 Task: Look for space in Nainpur, India from 1st June, 2023 to 9th June, 2023 for 5 adults in price range Rs.6000 to Rs.12000. Place can be entire place with 3 bedrooms having 3 beds and 3 bathrooms. Property type can be house, flat, guest house. Amenities needed are: washing machine. Booking option can be shelf check-in. Required host language is English.
Action: Mouse moved to (396, 71)
Screenshot: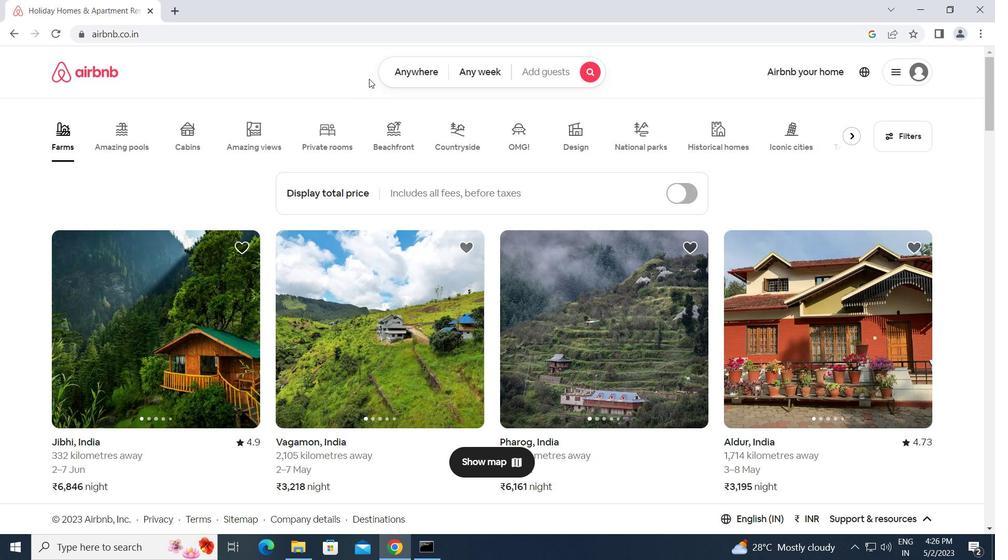 
Action: Mouse pressed left at (396, 71)
Screenshot: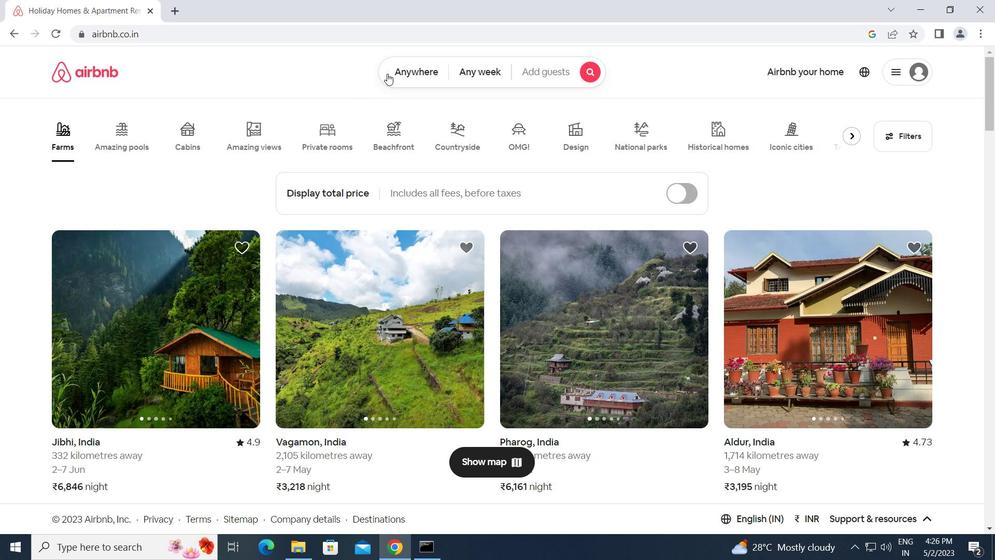 
Action: Mouse moved to (337, 112)
Screenshot: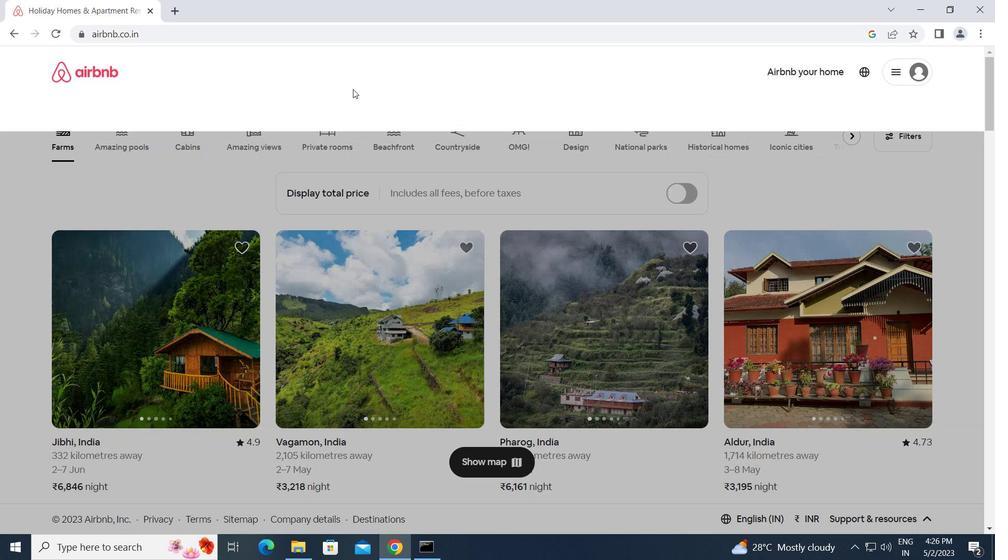 
Action: Mouse pressed left at (337, 112)
Screenshot: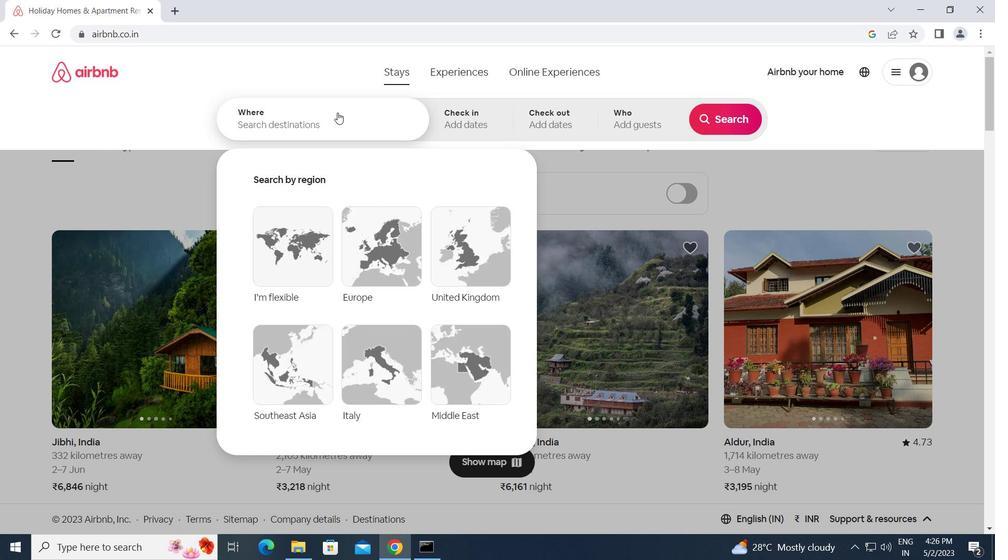 
Action: Key pressed n<Key.caps_lock>ainpur,<Key.space><Key.caps_lock>i<Key.caps_lock>ndia<Key.enter>
Screenshot: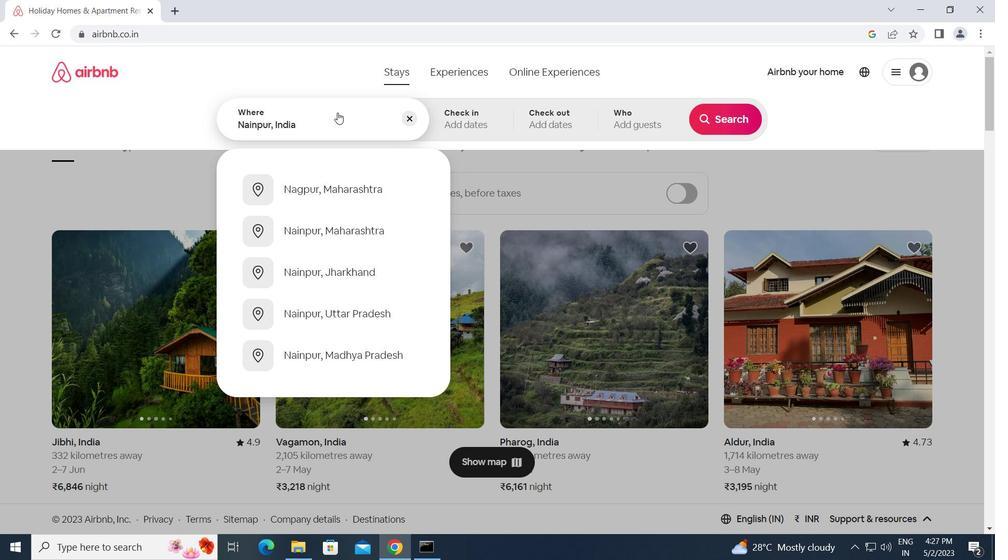 
Action: Mouse moved to (647, 273)
Screenshot: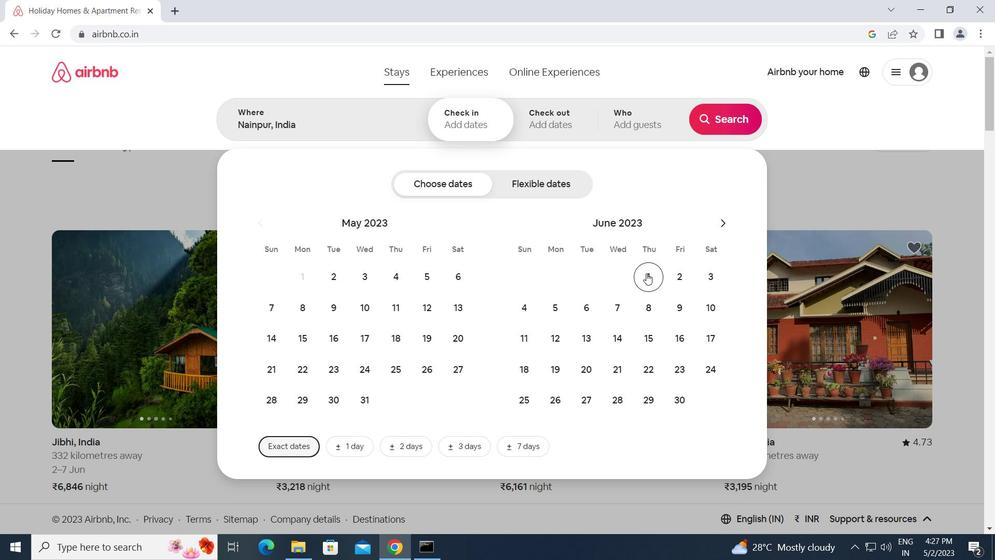 
Action: Mouse pressed left at (647, 273)
Screenshot: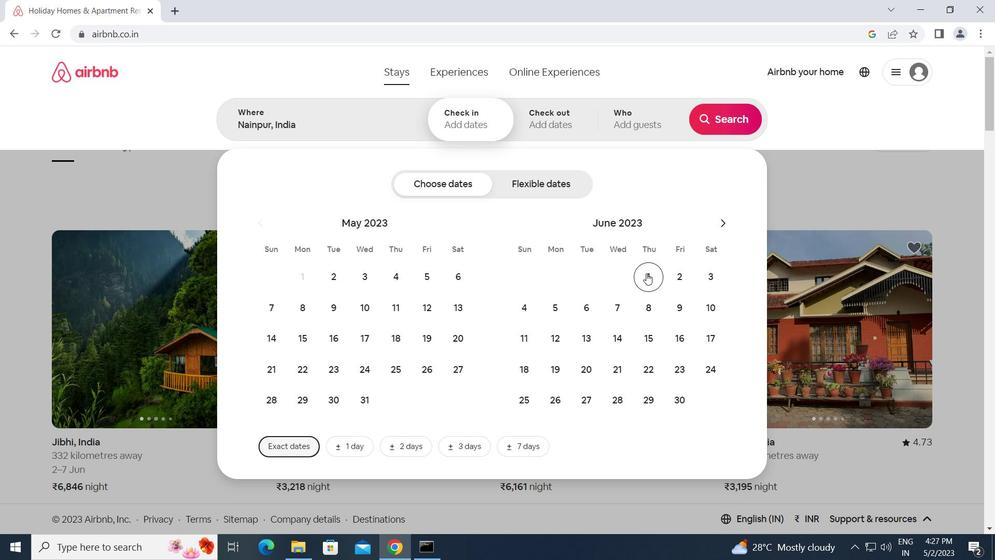 
Action: Mouse moved to (683, 312)
Screenshot: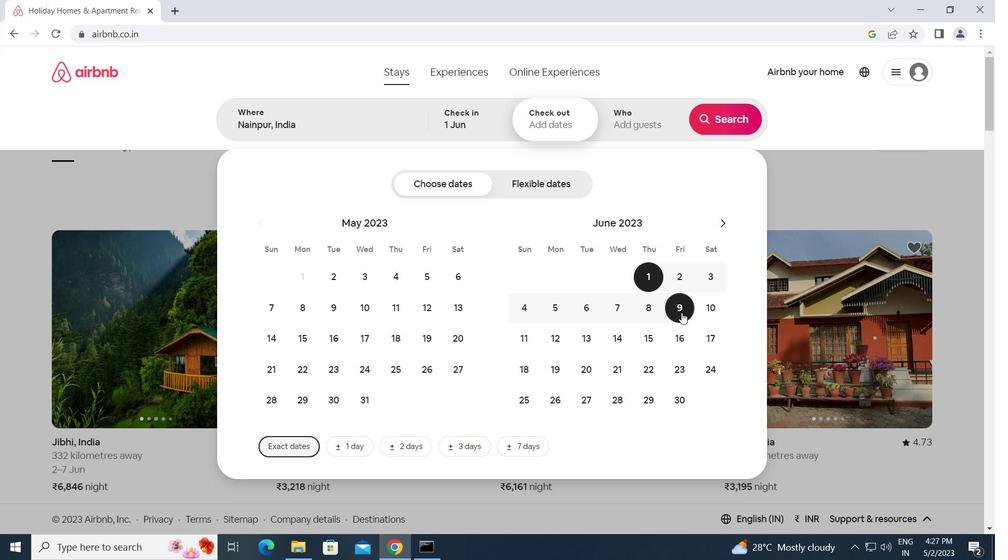 
Action: Mouse pressed left at (683, 312)
Screenshot: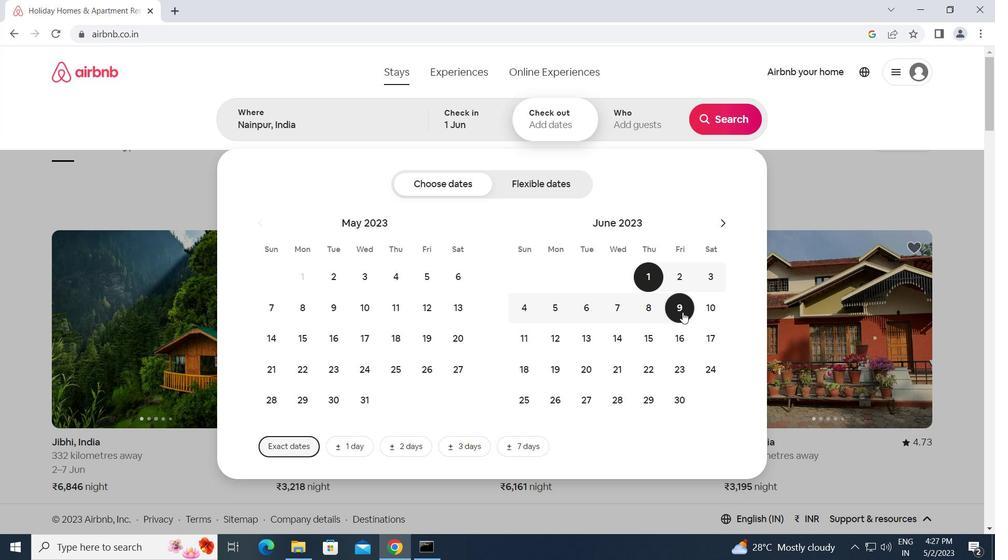 
Action: Mouse moved to (622, 116)
Screenshot: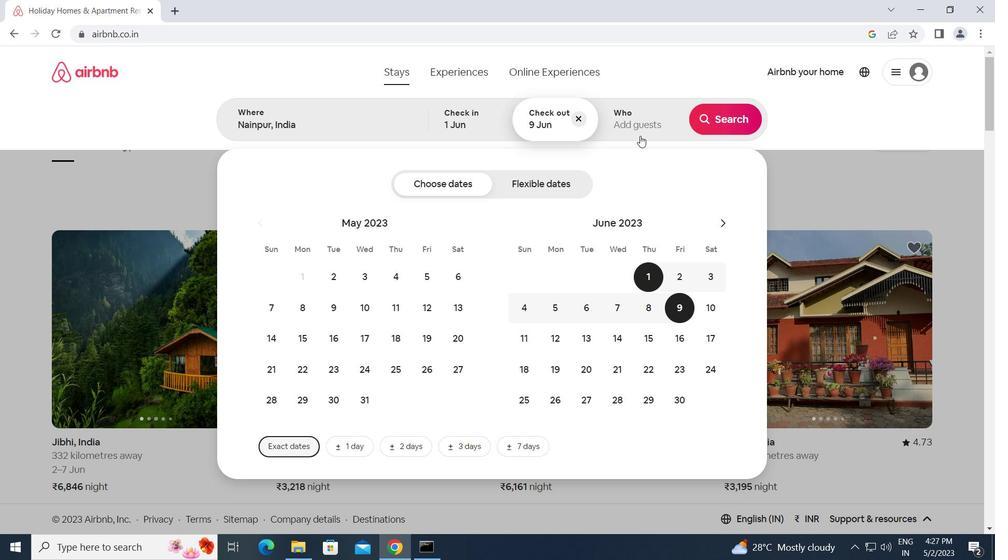 
Action: Mouse pressed left at (622, 116)
Screenshot: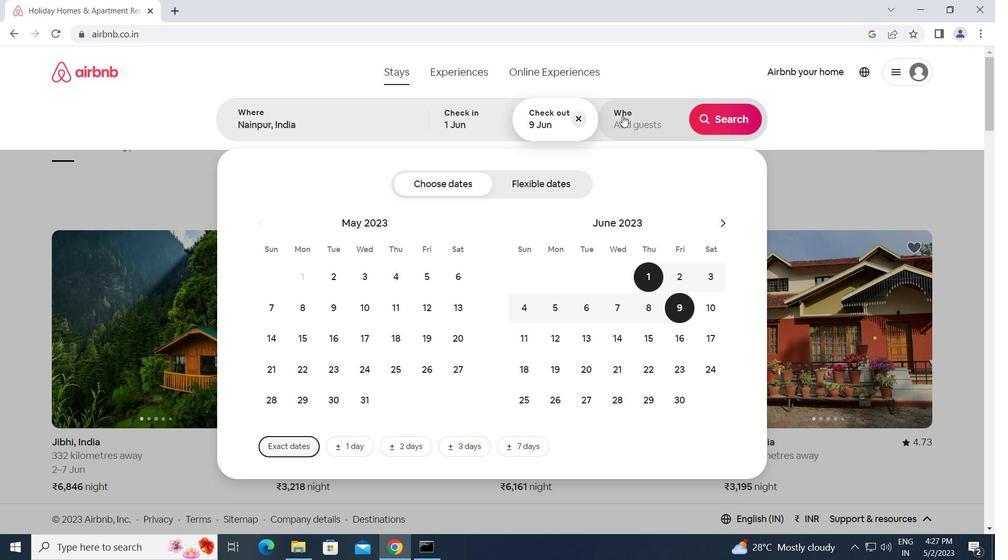 
Action: Mouse moved to (729, 186)
Screenshot: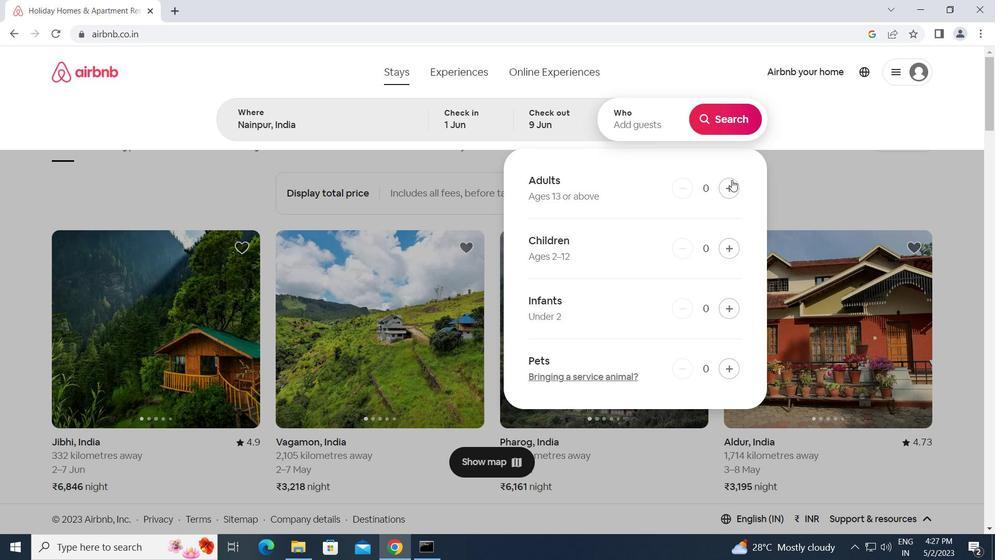 
Action: Mouse pressed left at (729, 186)
Screenshot: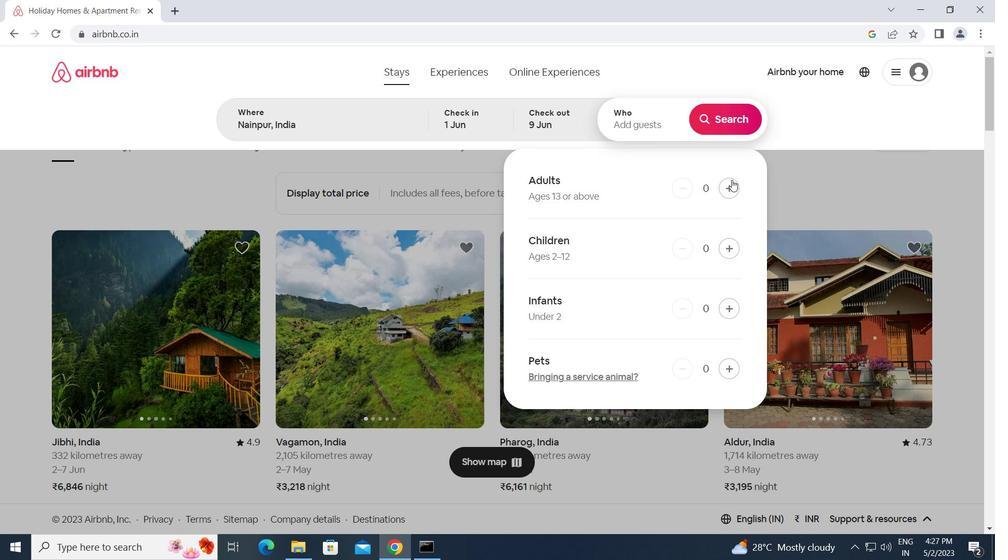 
Action: Mouse pressed left at (729, 186)
Screenshot: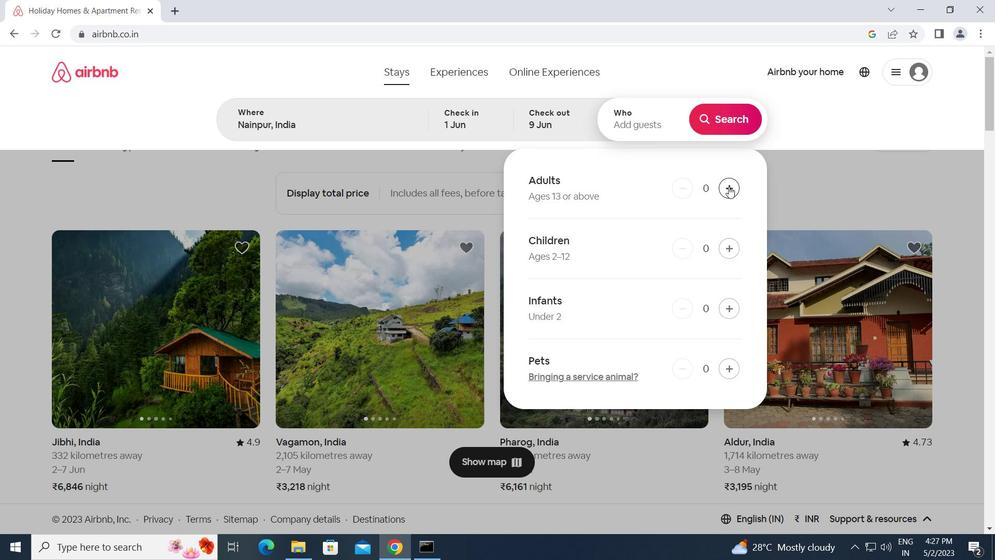 
Action: Mouse moved to (729, 187)
Screenshot: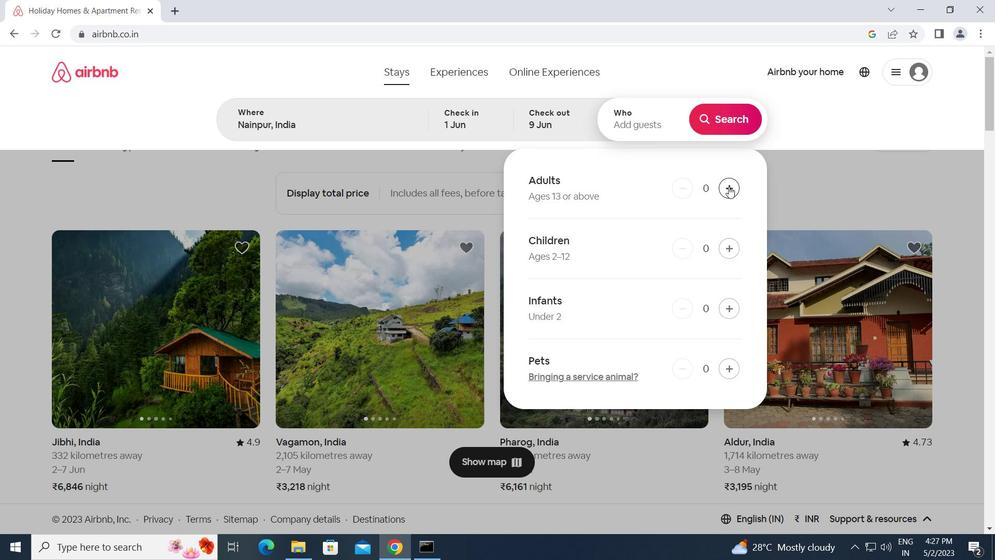 
Action: Mouse pressed left at (729, 187)
Screenshot: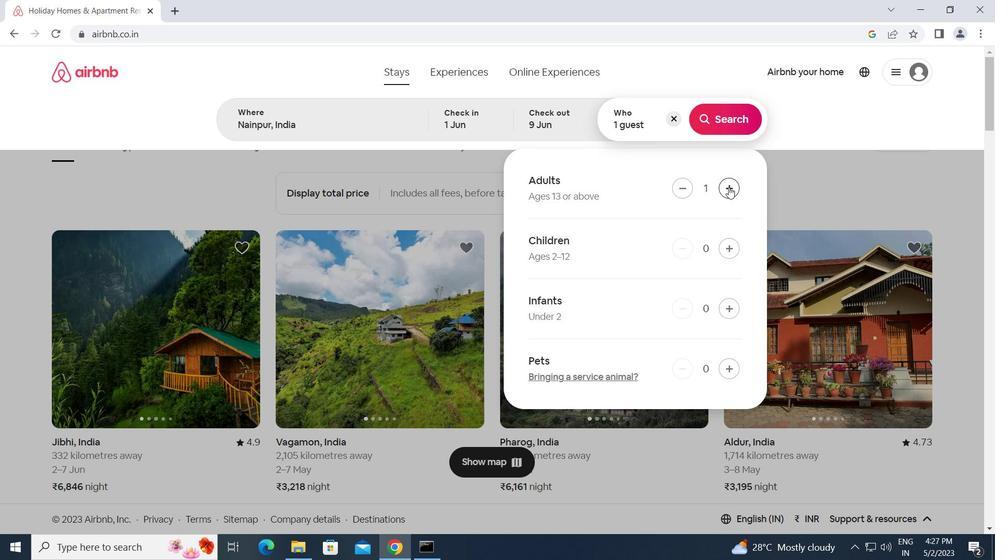 
Action: Mouse pressed left at (729, 187)
Screenshot: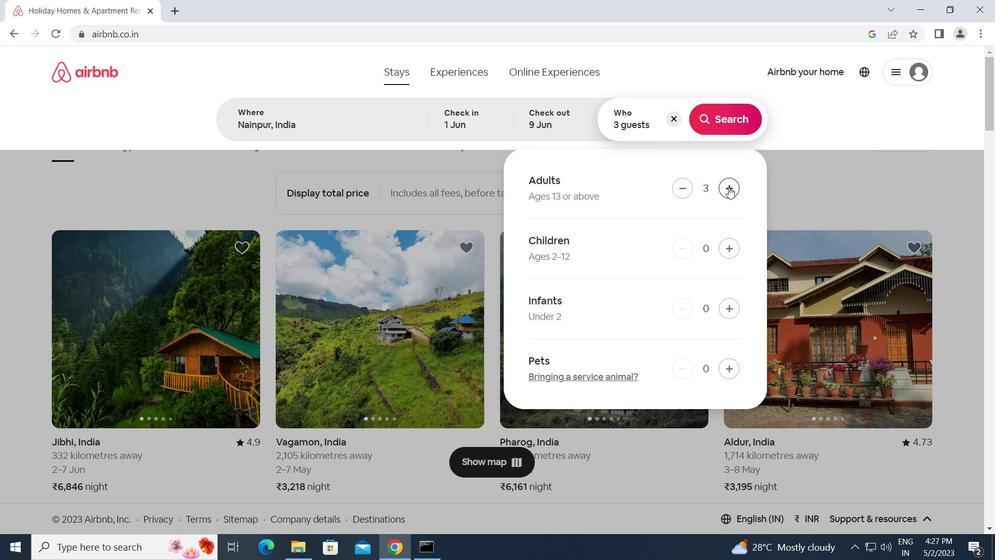 
Action: Mouse pressed left at (729, 187)
Screenshot: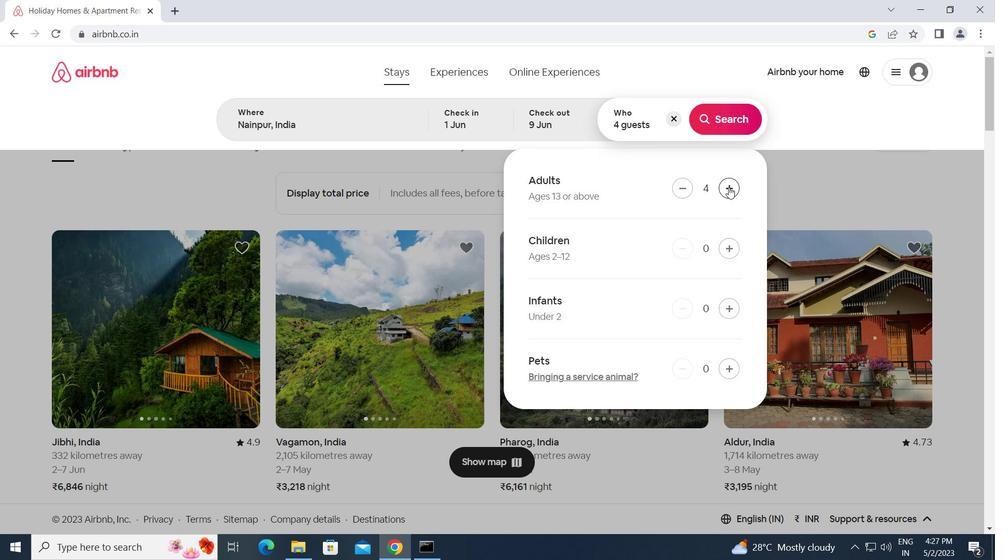 
Action: Mouse moved to (732, 124)
Screenshot: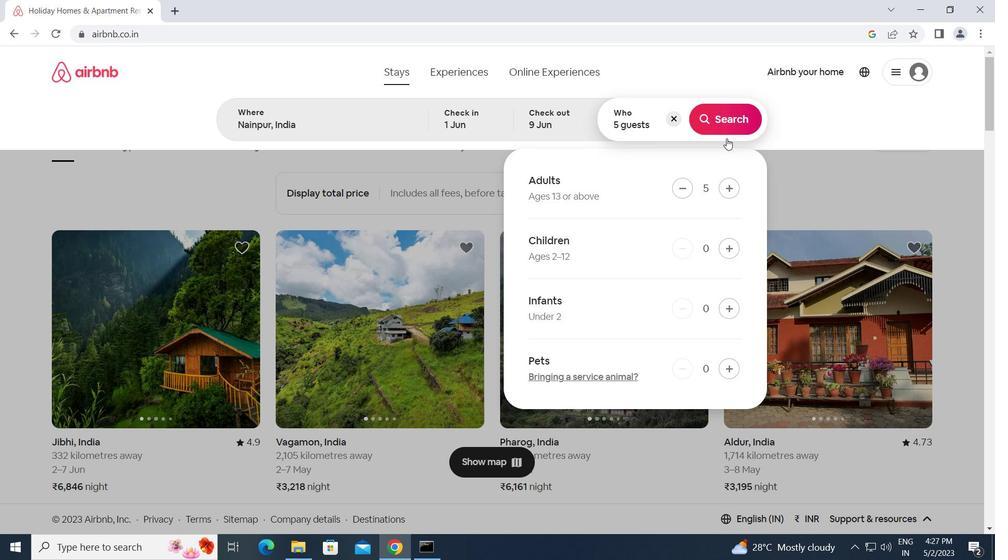 
Action: Mouse pressed left at (732, 124)
Screenshot: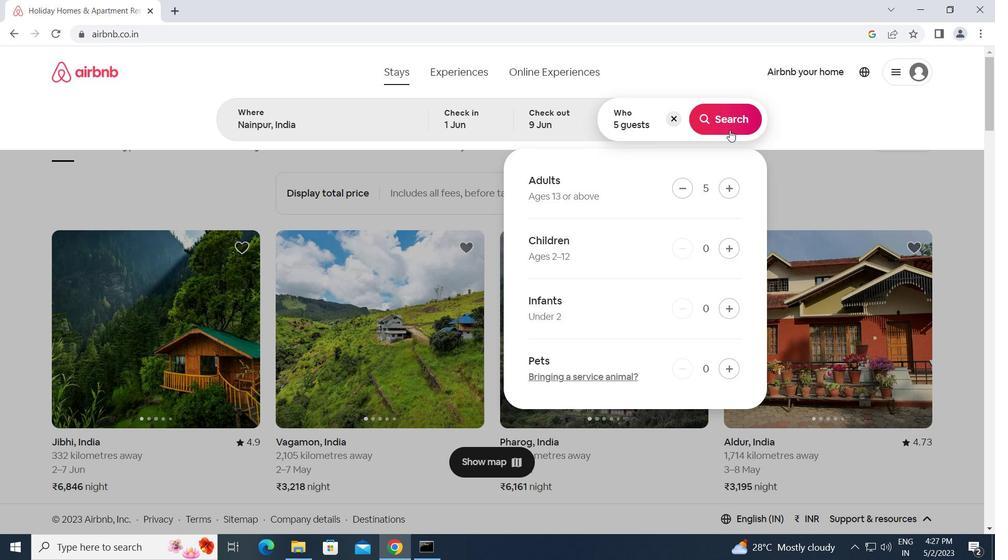 
Action: Mouse moved to (934, 123)
Screenshot: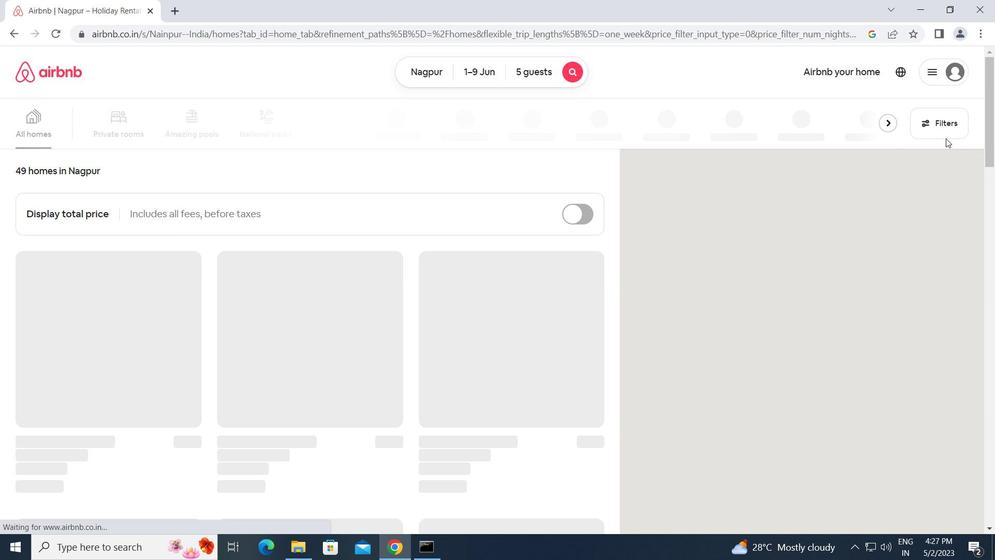 
Action: Mouse pressed left at (934, 123)
Screenshot: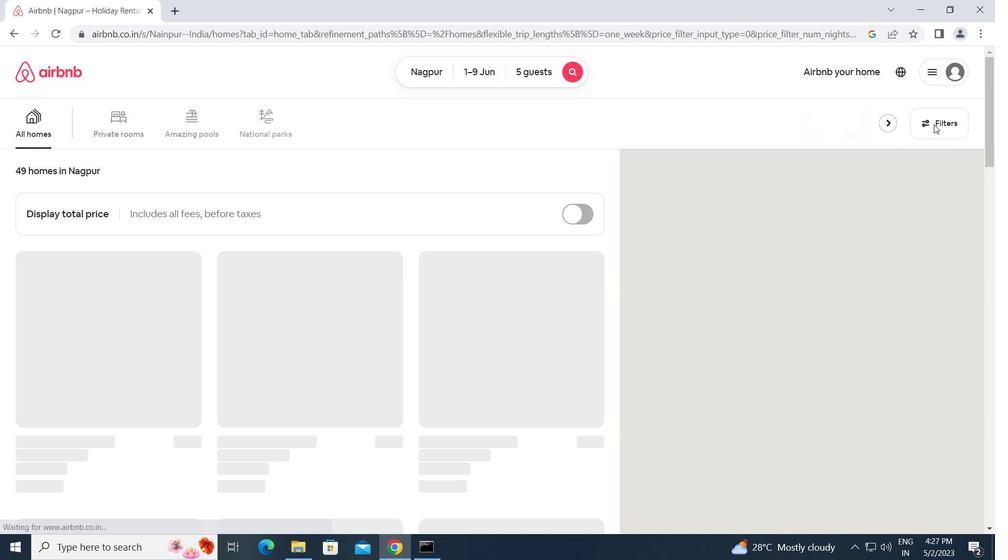 
Action: Mouse moved to (331, 292)
Screenshot: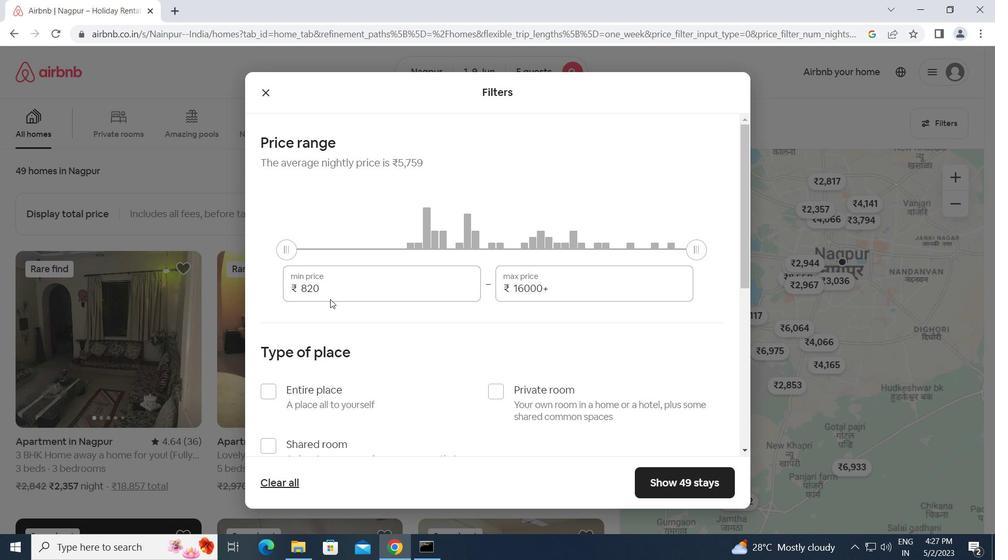
Action: Mouse pressed left at (331, 292)
Screenshot: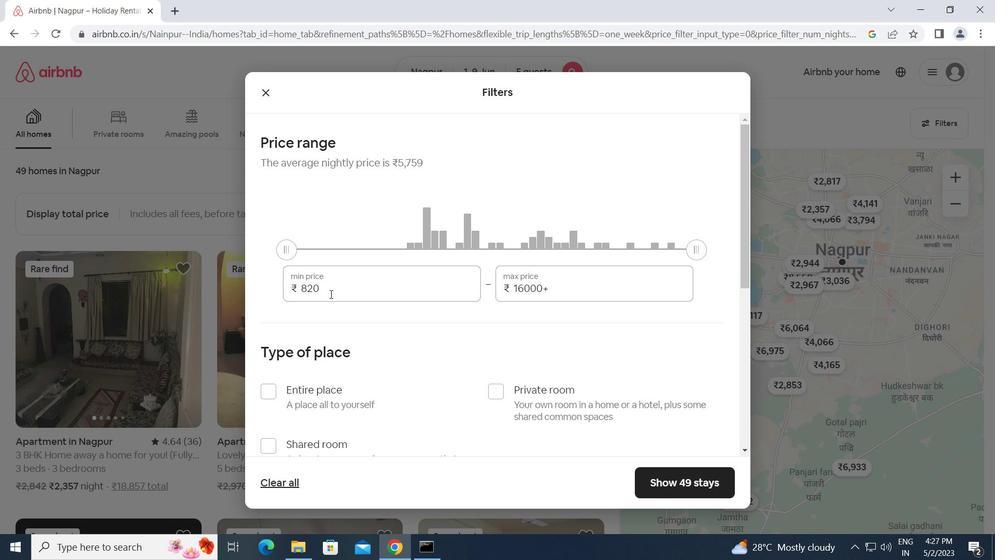 
Action: Mouse moved to (278, 294)
Screenshot: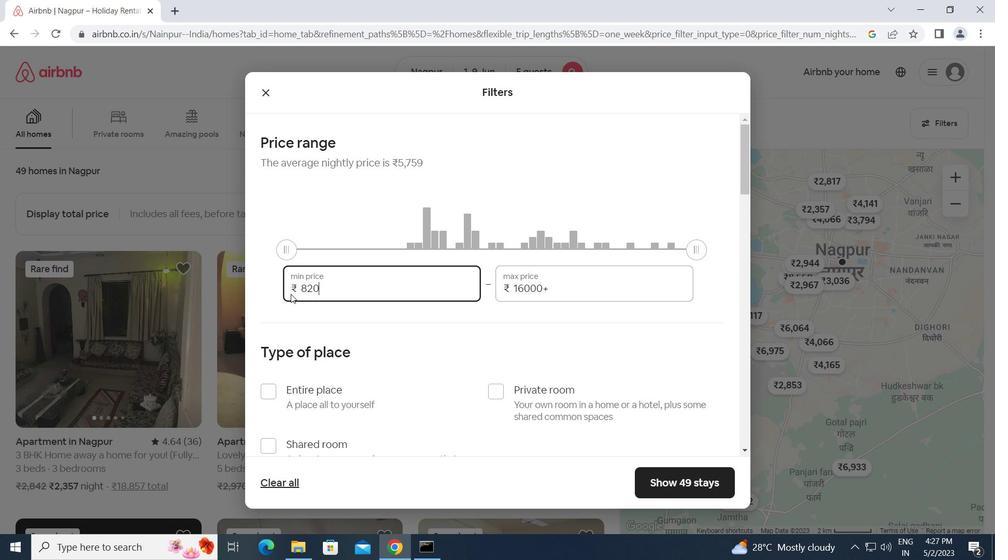 
Action: Key pressed 6000<Key.tab>12000
Screenshot: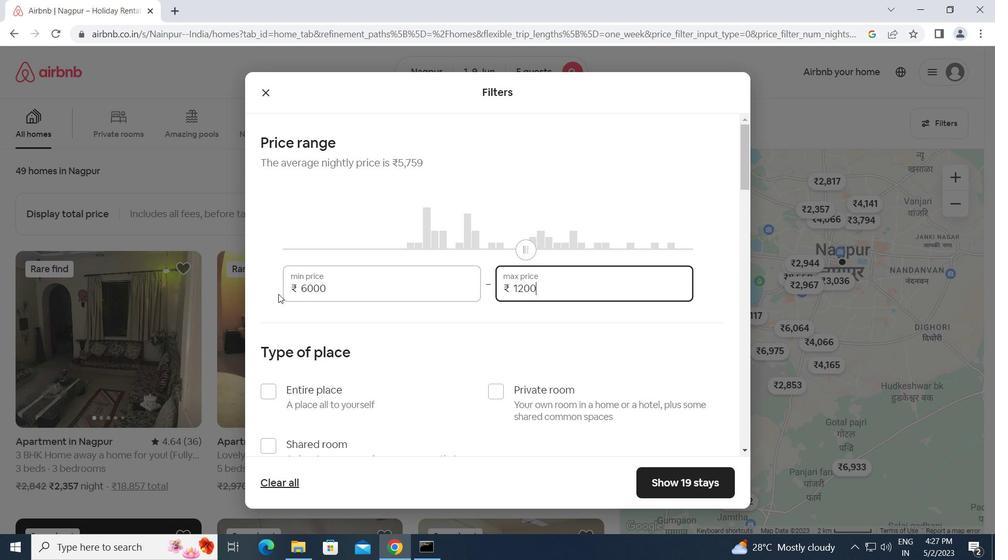 
Action: Mouse scrolled (278, 294) with delta (0, 0)
Screenshot: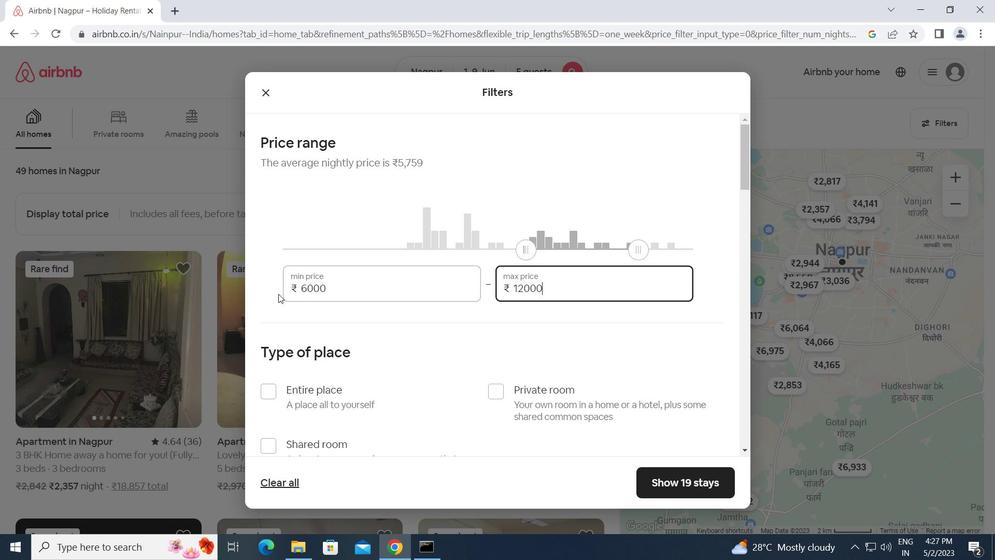 
Action: Mouse scrolled (278, 294) with delta (0, 0)
Screenshot: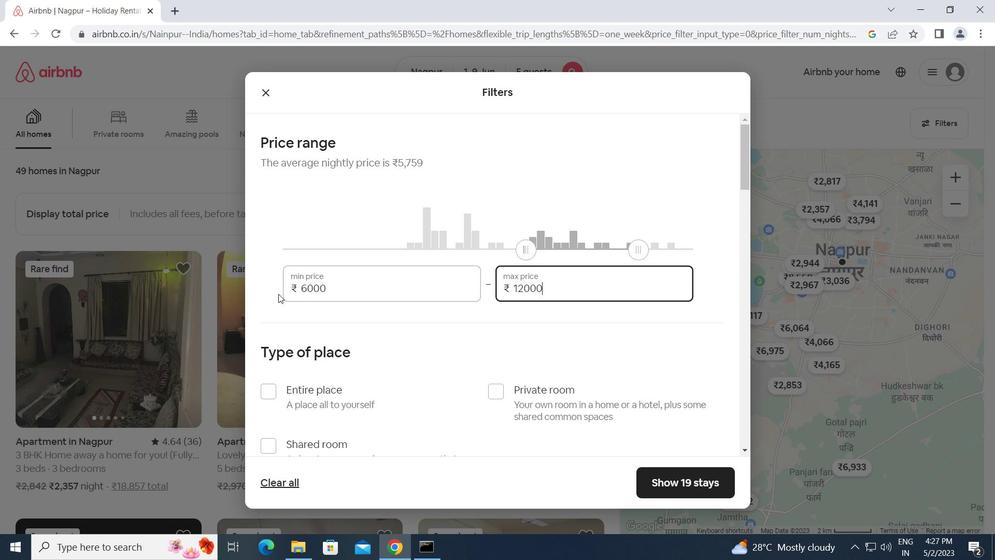 
Action: Mouse moved to (259, 263)
Screenshot: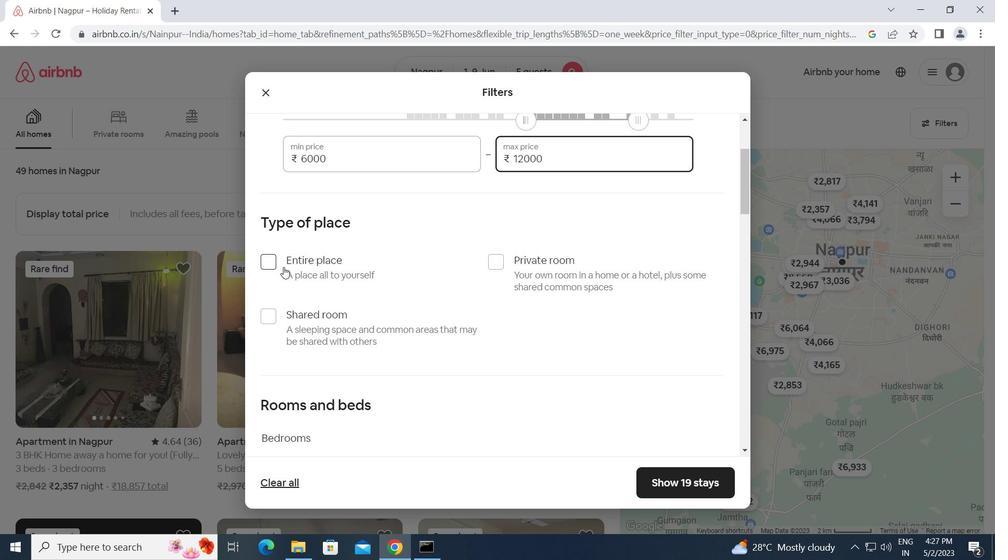 
Action: Mouse pressed left at (259, 263)
Screenshot: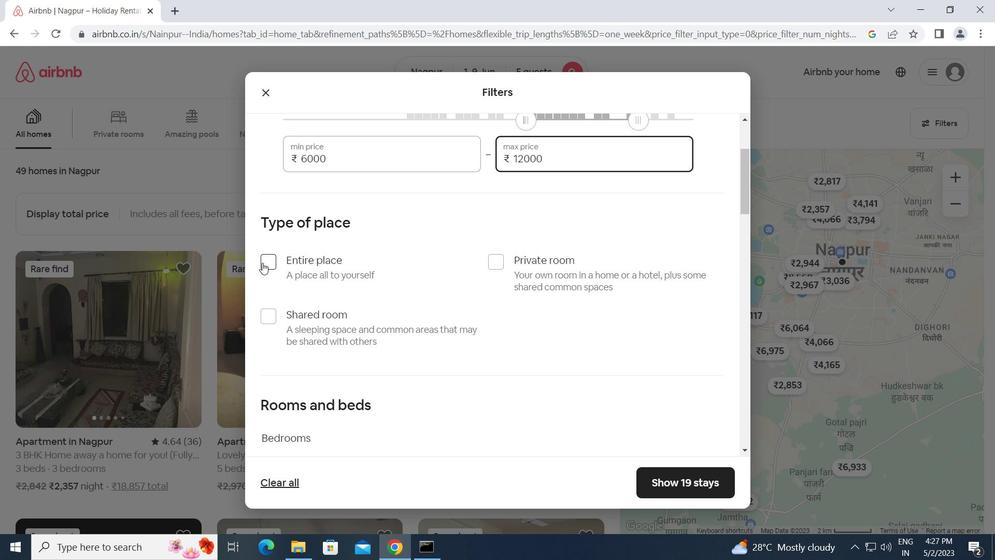 
Action: Mouse moved to (271, 261)
Screenshot: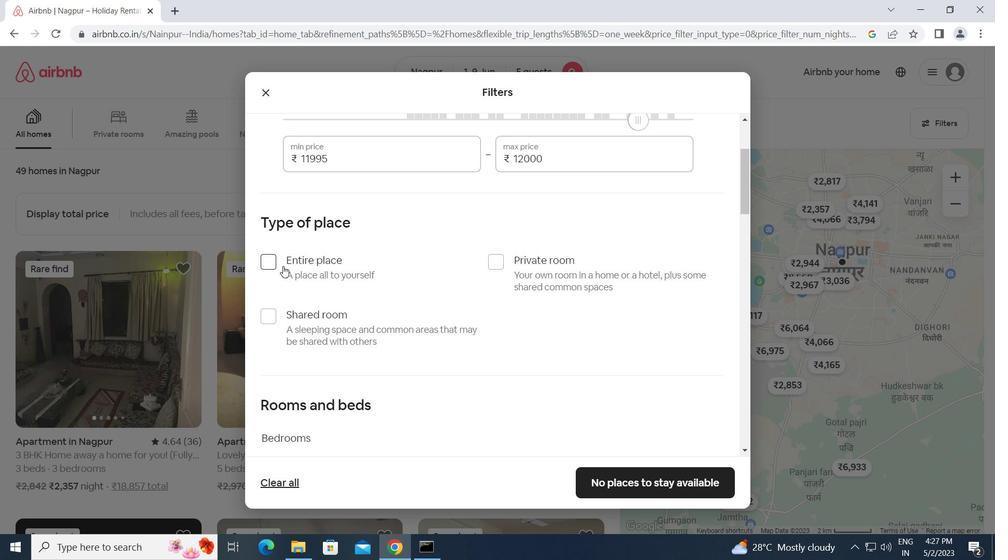 
Action: Mouse pressed left at (271, 261)
Screenshot: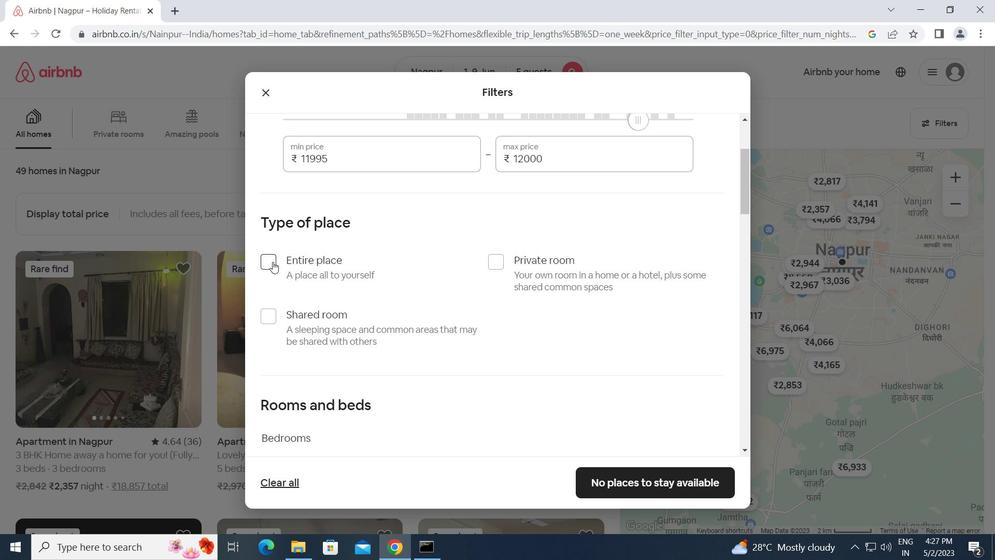 
Action: Mouse moved to (351, 266)
Screenshot: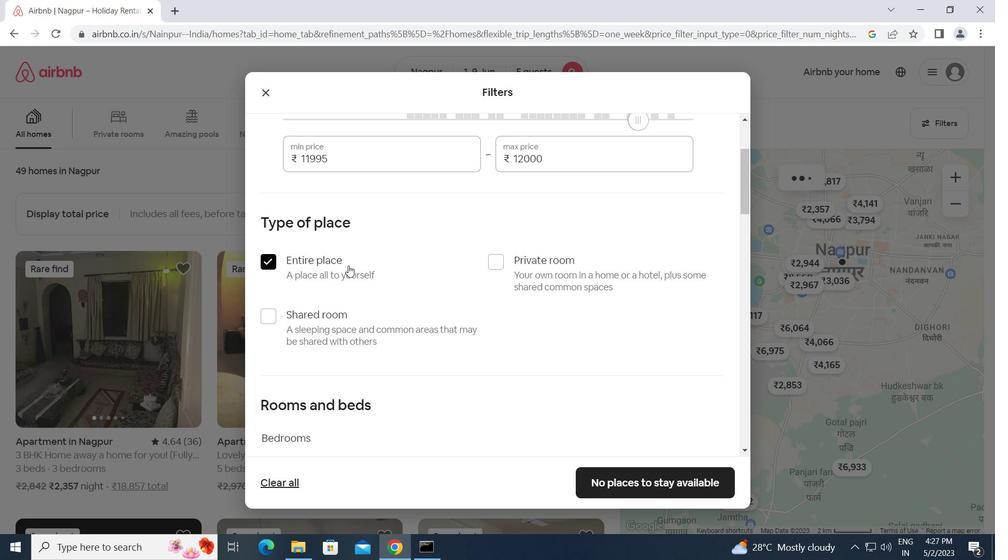 
Action: Mouse scrolled (351, 266) with delta (0, 0)
Screenshot: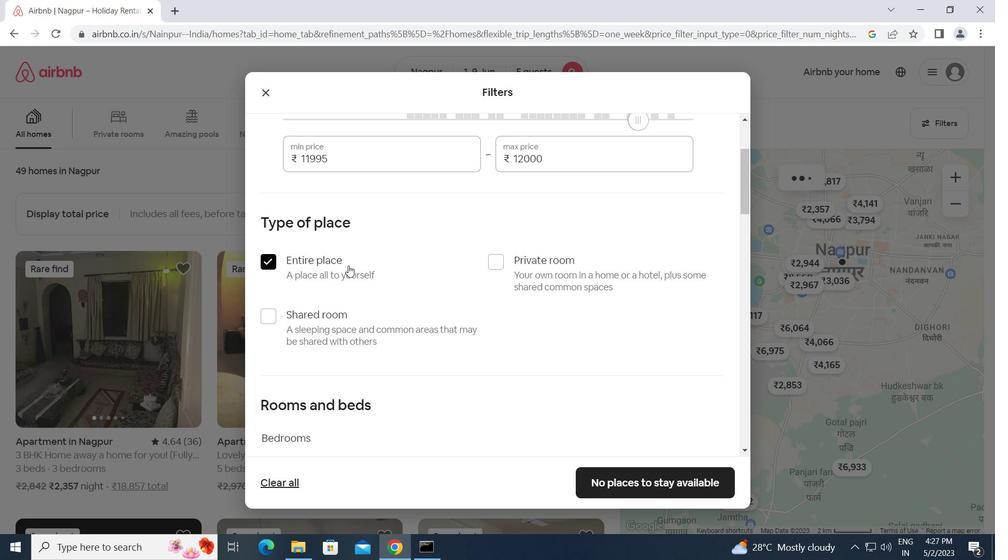 
Action: Mouse scrolled (351, 266) with delta (0, 0)
Screenshot: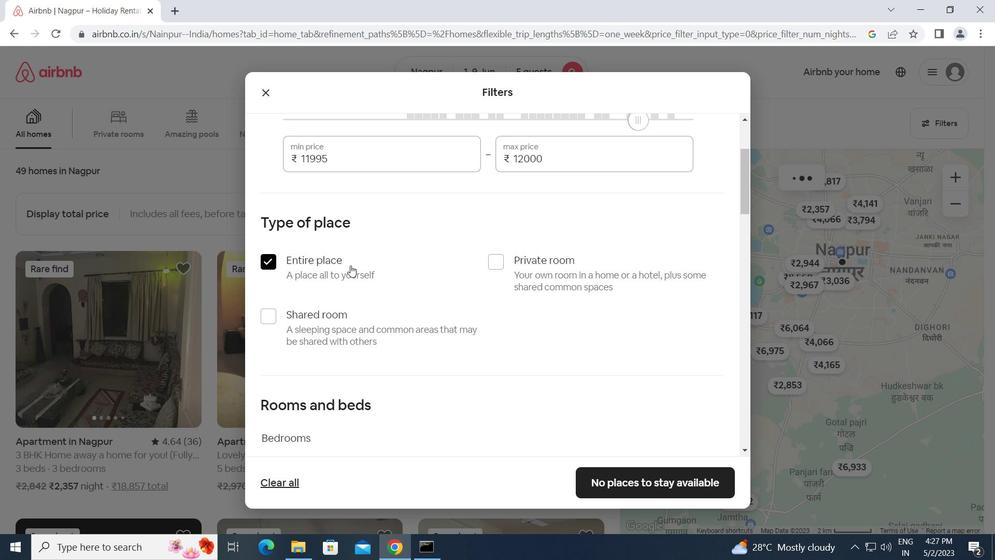 
Action: Mouse moved to (429, 341)
Screenshot: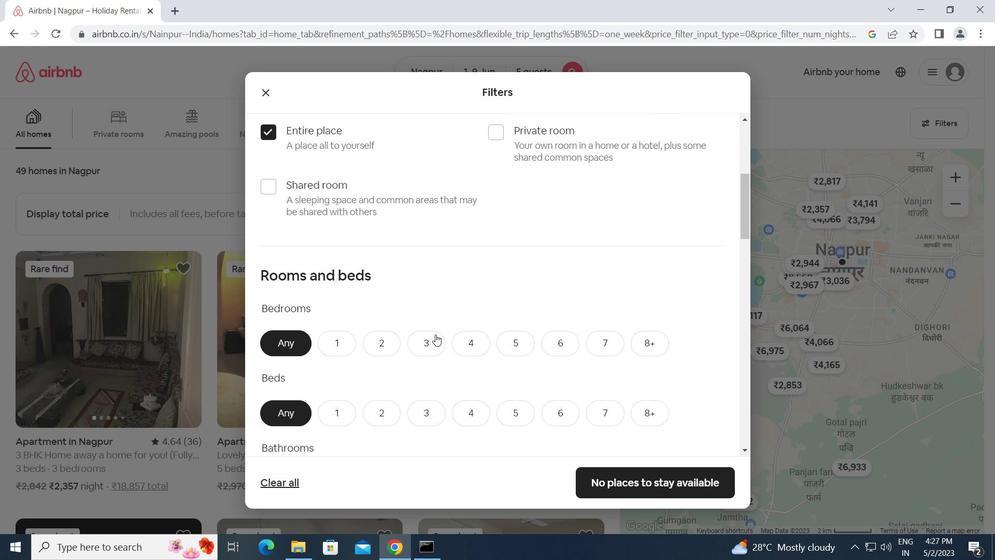 
Action: Mouse pressed left at (429, 341)
Screenshot: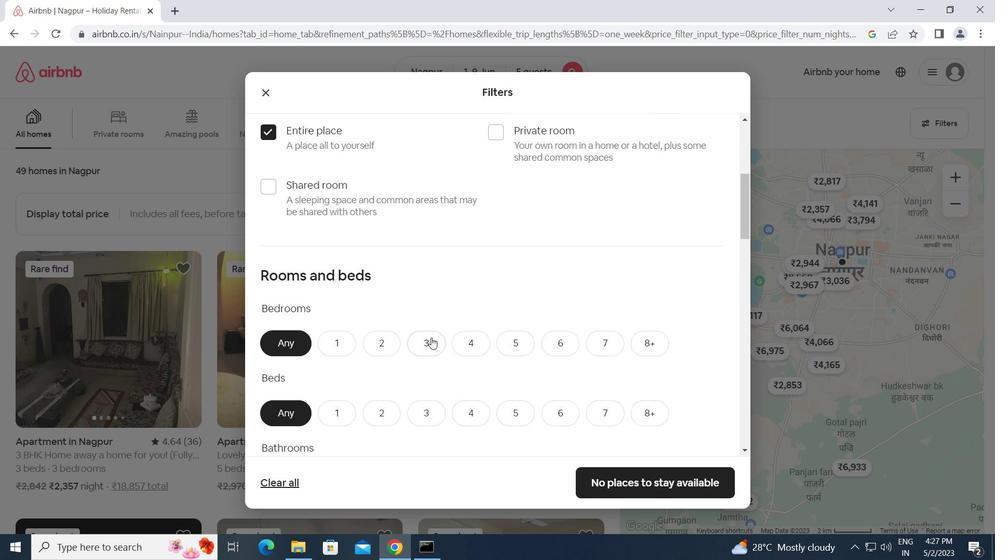 
Action: Mouse moved to (430, 341)
Screenshot: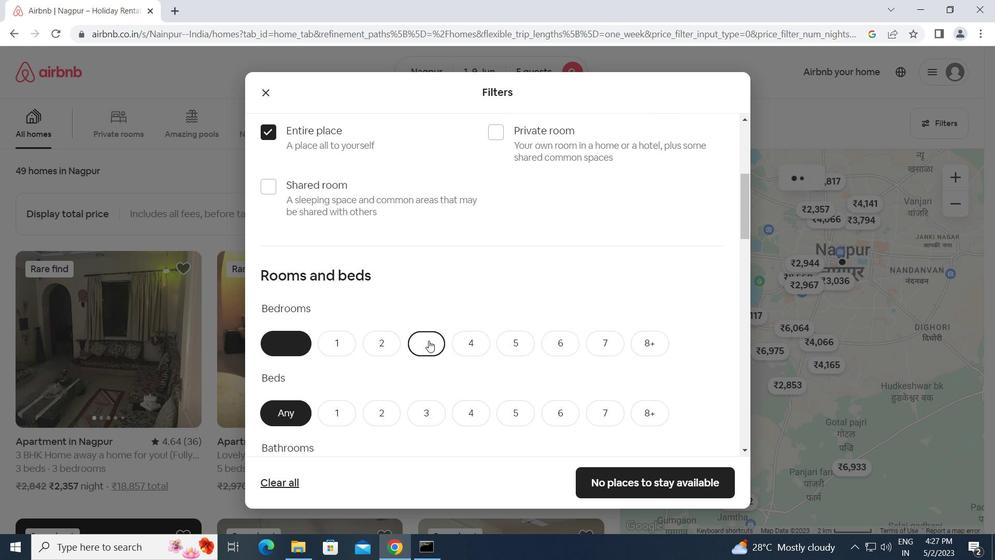 
Action: Mouse scrolled (430, 340) with delta (0, 0)
Screenshot: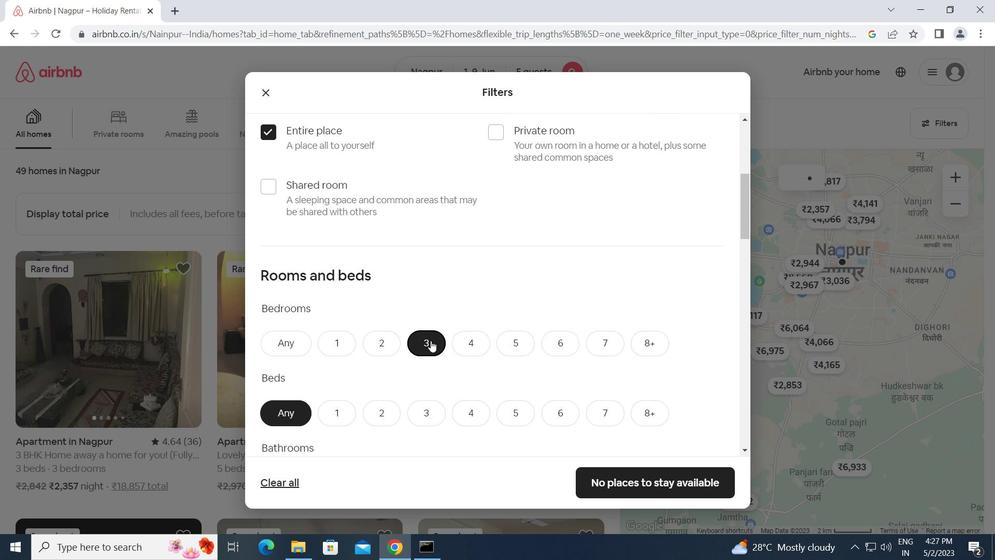 
Action: Mouse scrolled (430, 340) with delta (0, 0)
Screenshot: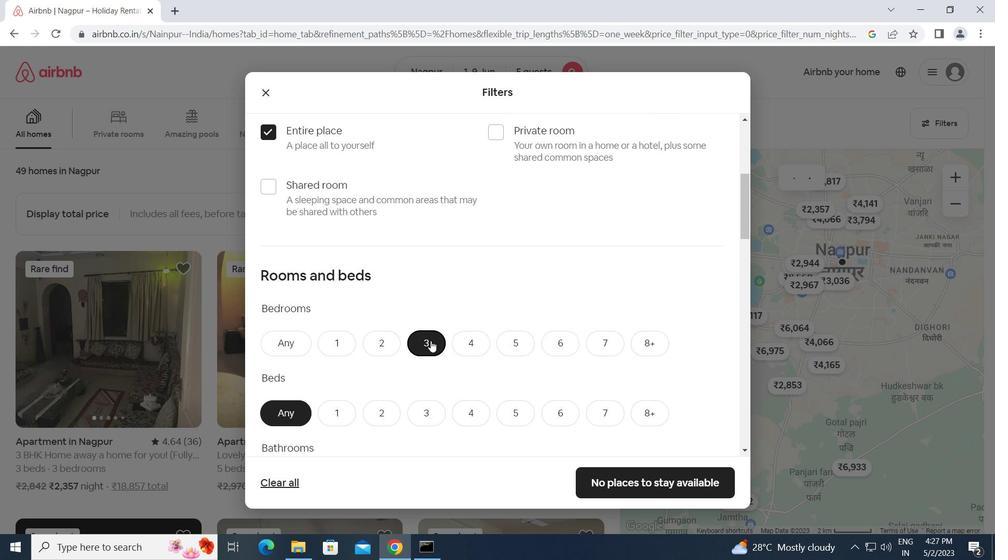 
Action: Mouse moved to (429, 288)
Screenshot: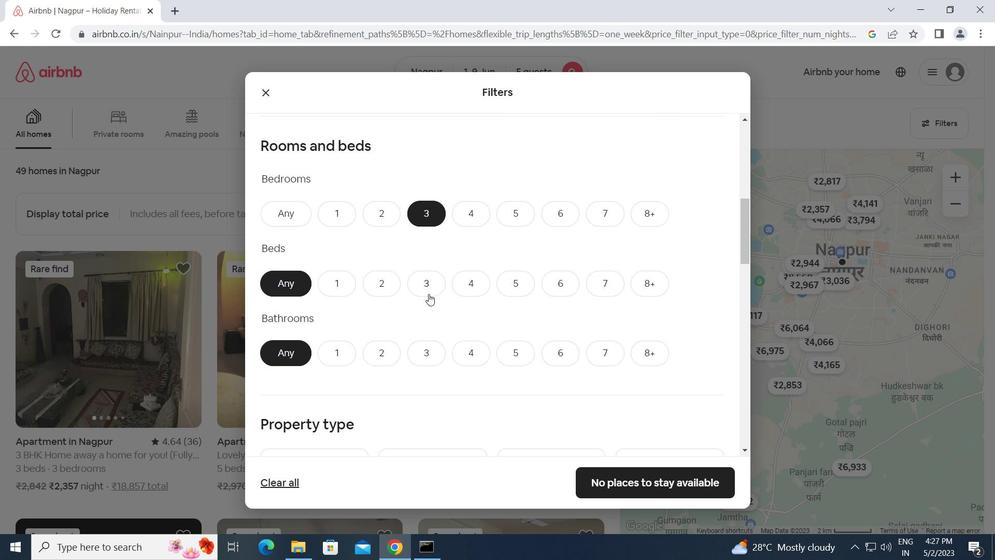 
Action: Mouse pressed left at (429, 288)
Screenshot: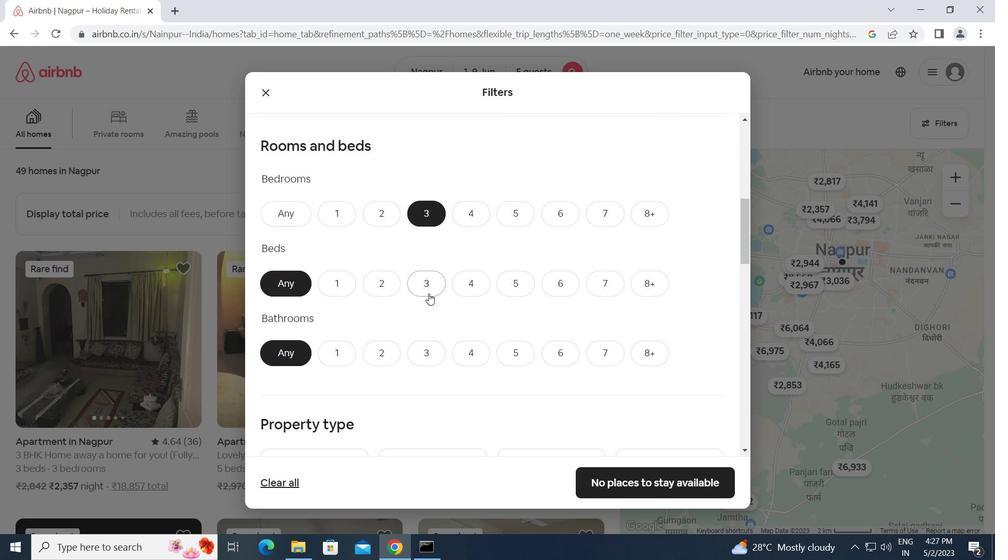 
Action: Mouse moved to (427, 345)
Screenshot: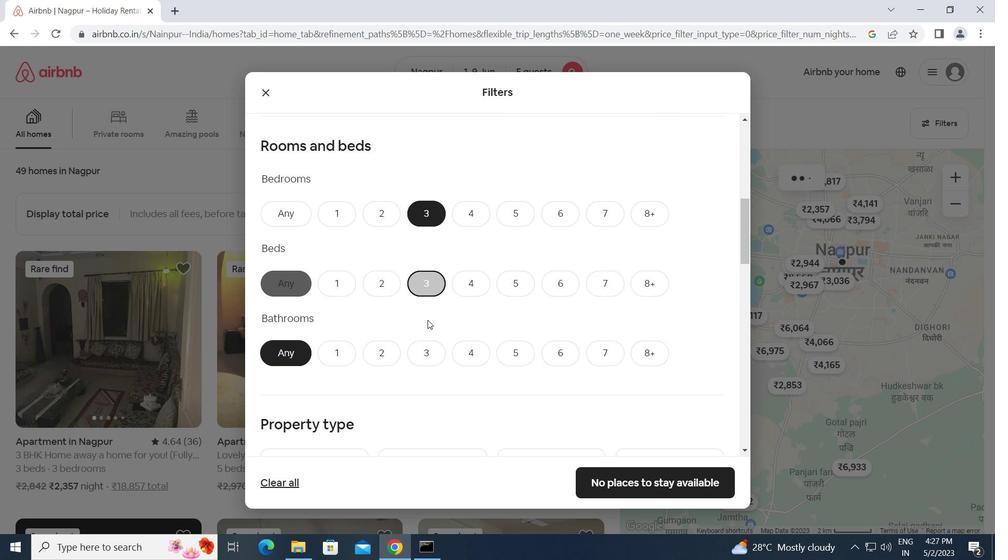 
Action: Mouse pressed left at (427, 345)
Screenshot: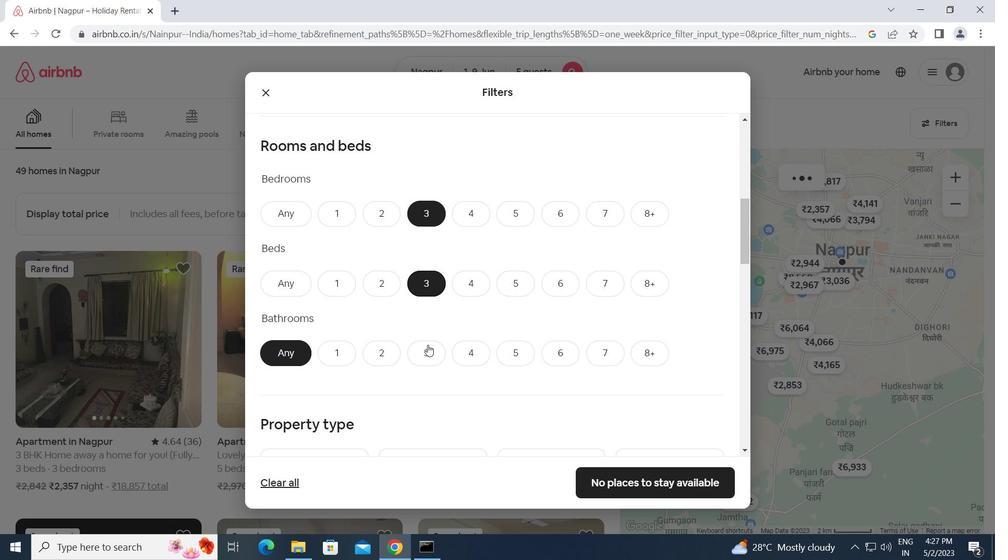 
Action: Mouse moved to (496, 351)
Screenshot: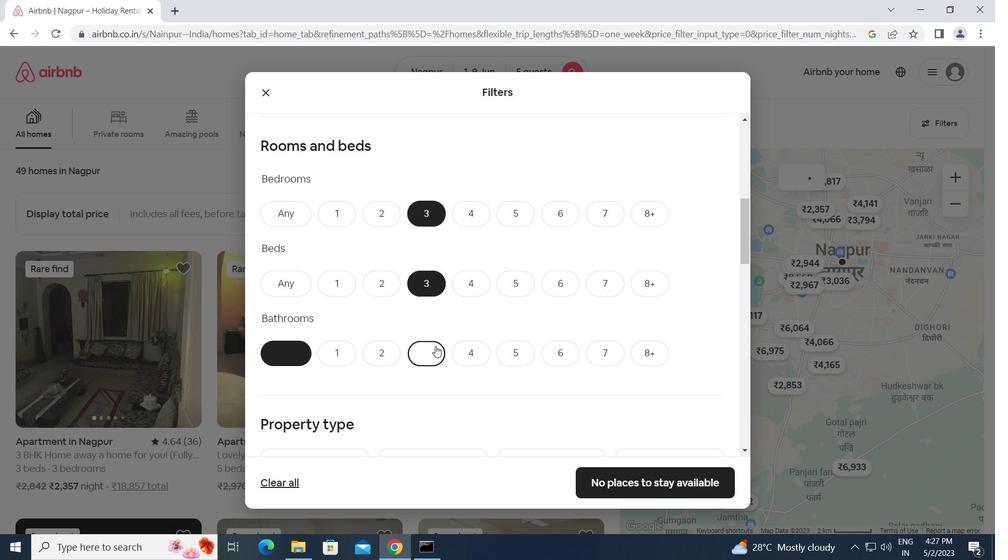 
Action: Mouse scrolled (496, 350) with delta (0, 0)
Screenshot: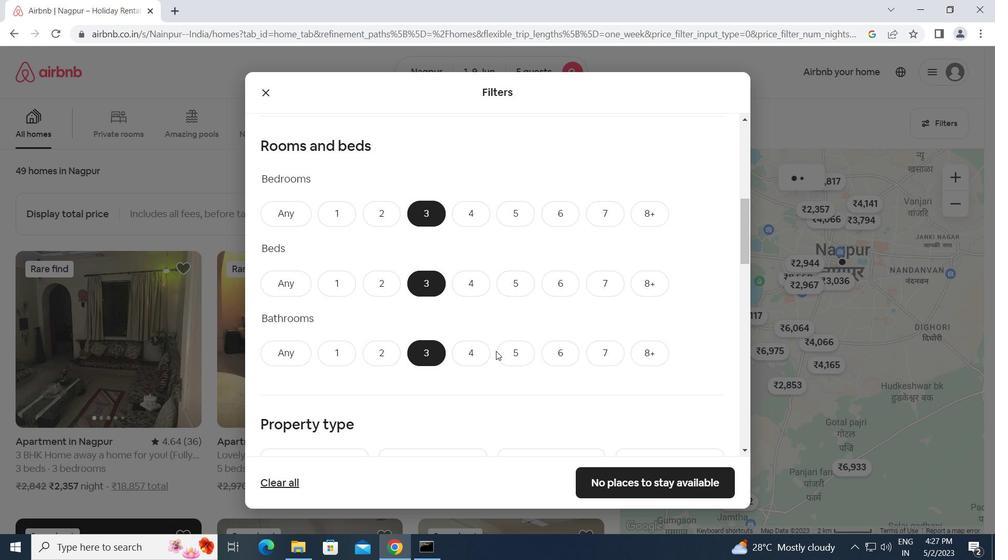 
Action: Mouse scrolled (496, 350) with delta (0, 0)
Screenshot: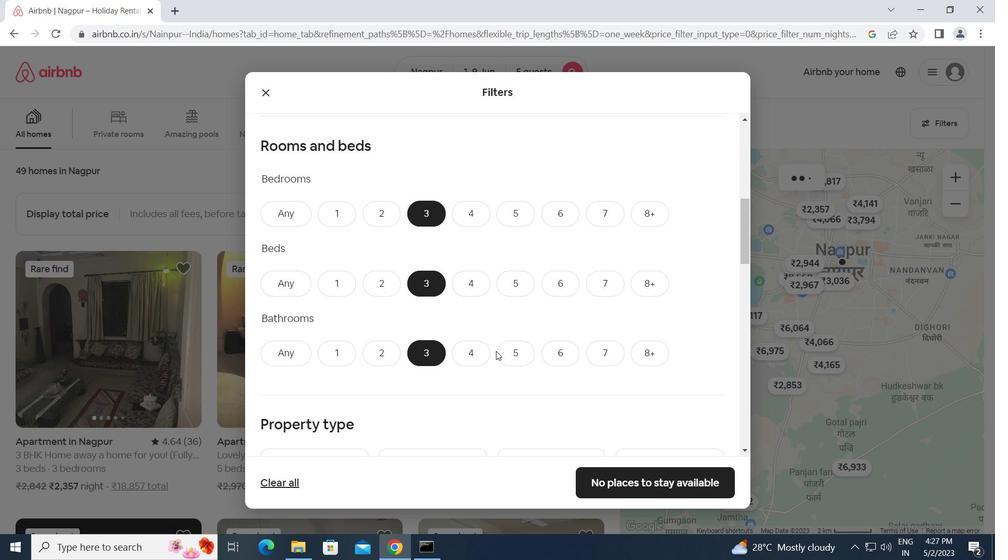 
Action: Mouse scrolled (496, 350) with delta (0, 0)
Screenshot: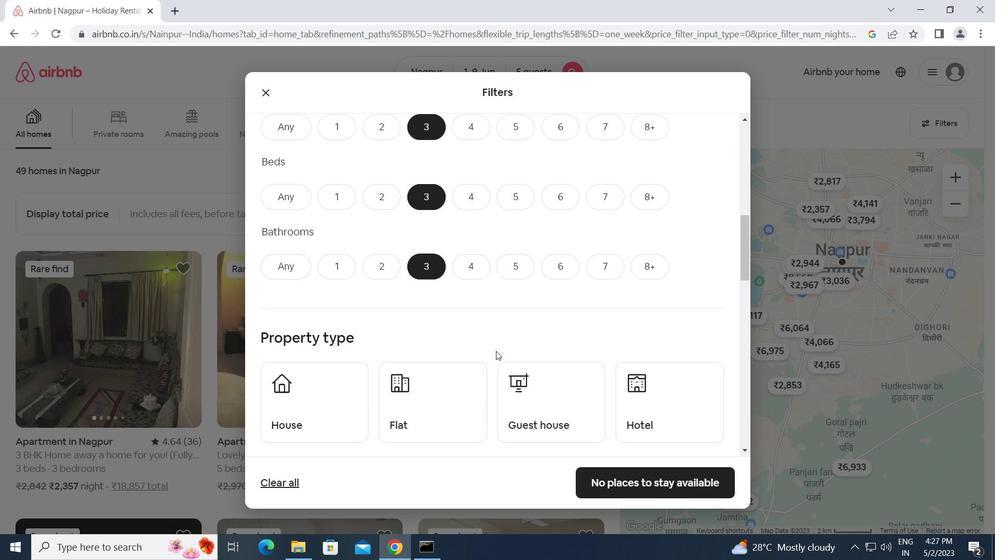 
Action: Mouse scrolled (496, 350) with delta (0, 0)
Screenshot: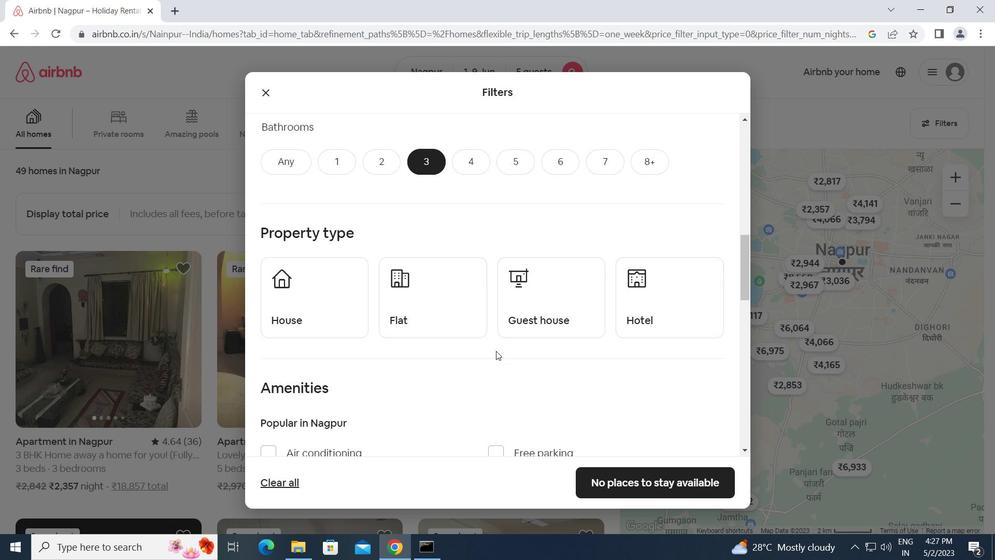 
Action: Mouse moved to (317, 240)
Screenshot: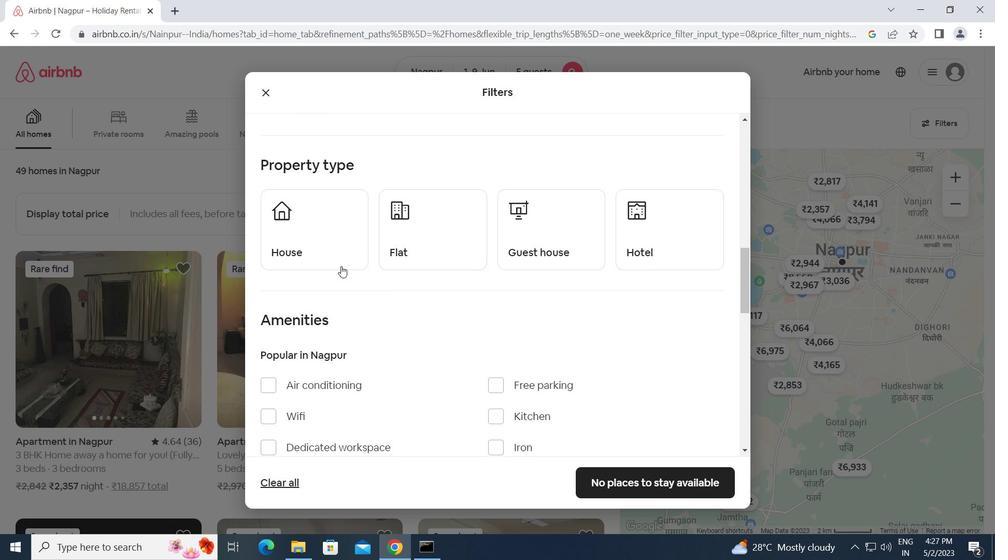 
Action: Mouse pressed left at (317, 240)
Screenshot: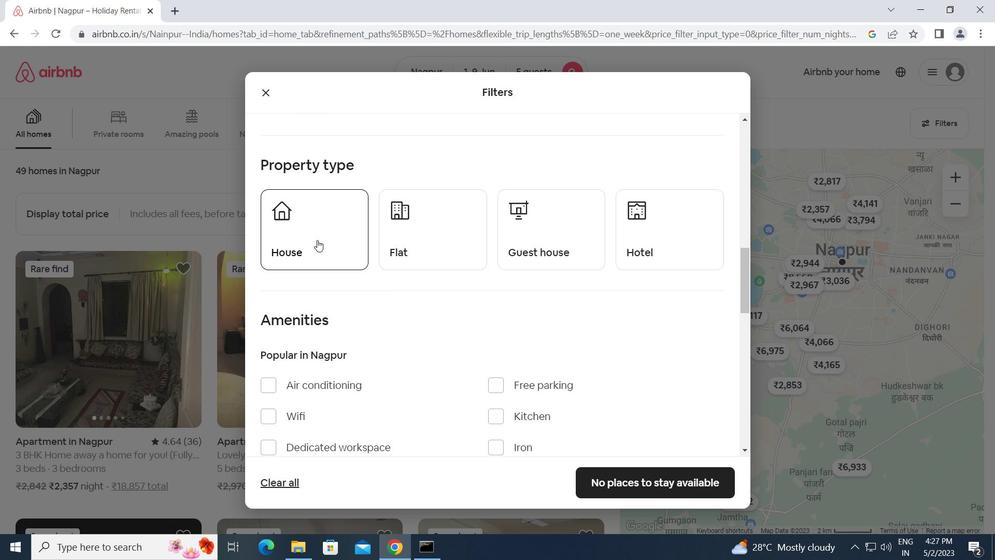 
Action: Mouse moved to (449, 227)
Screenshot: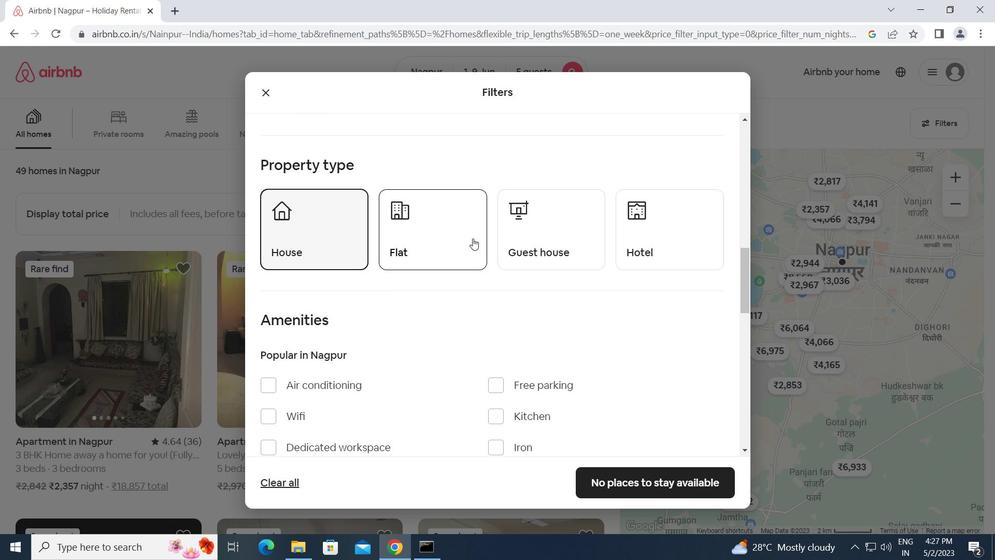
Action: Mouse pressed left at (449, 227)
Screenshot: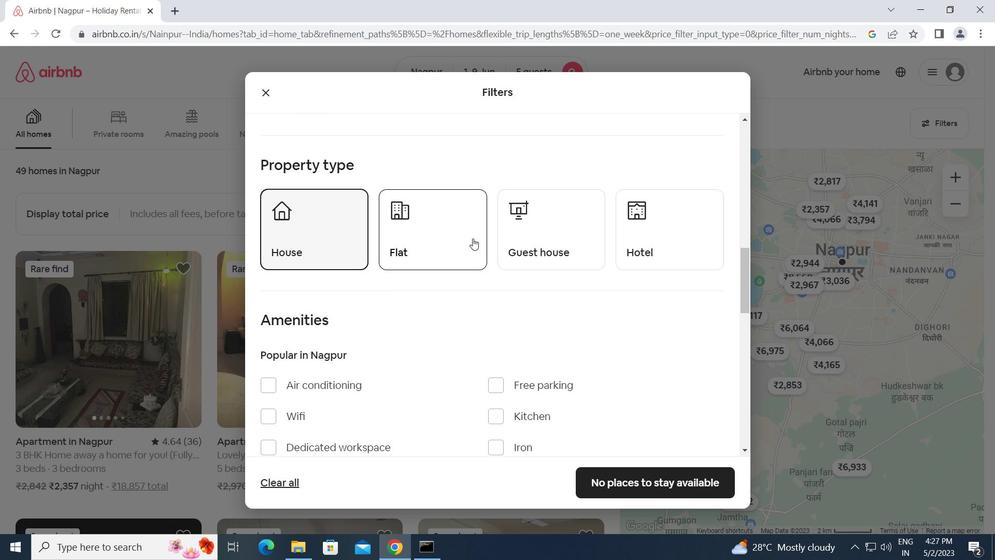 
Action: Mouse moved to (534, 227)
Screenshot: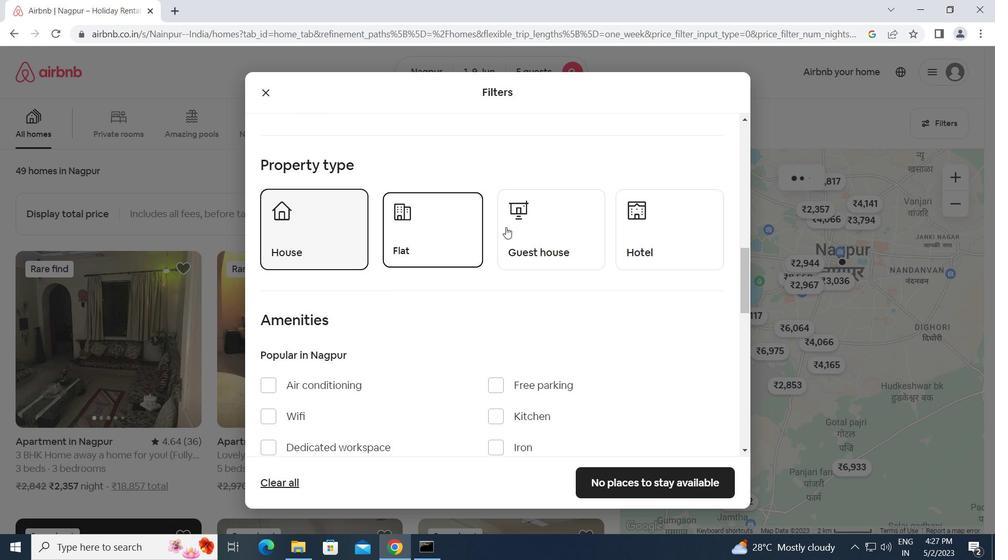 
Action: Mouse pressed left at (534, 227)
Screenshot: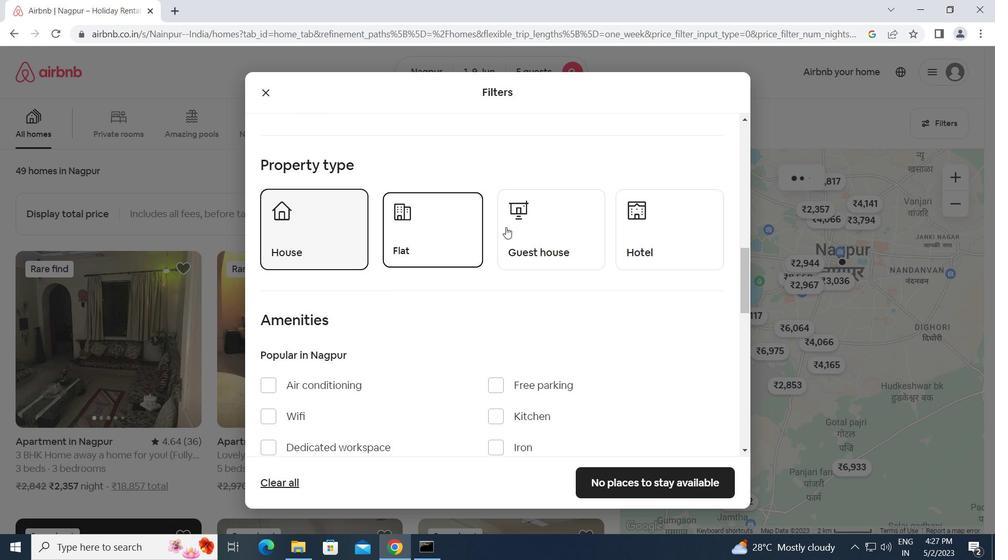 
Action: Mouse moved to (464, 291)
Screenshot: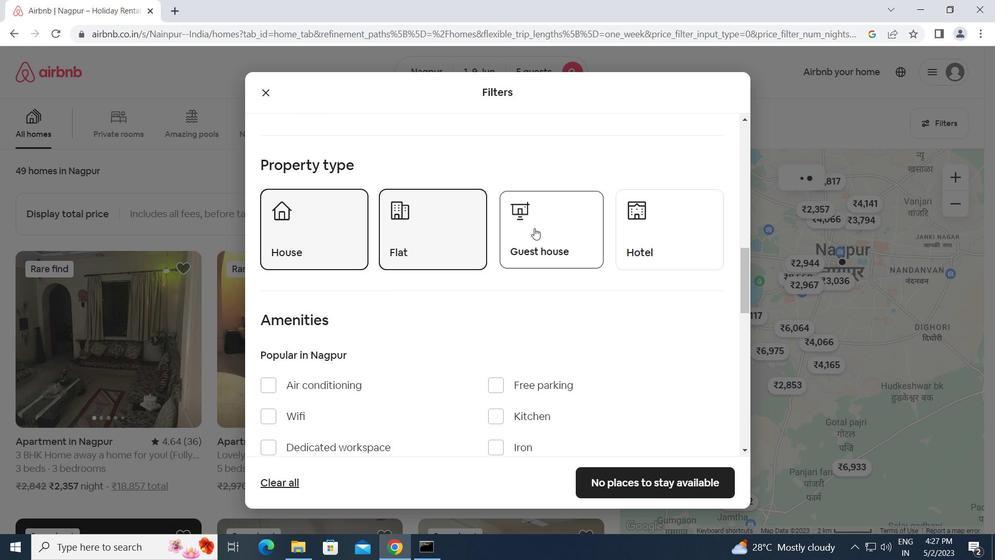 
Action: Mouse scrolled (464, 290) with delta (0, 0)
Screenshot: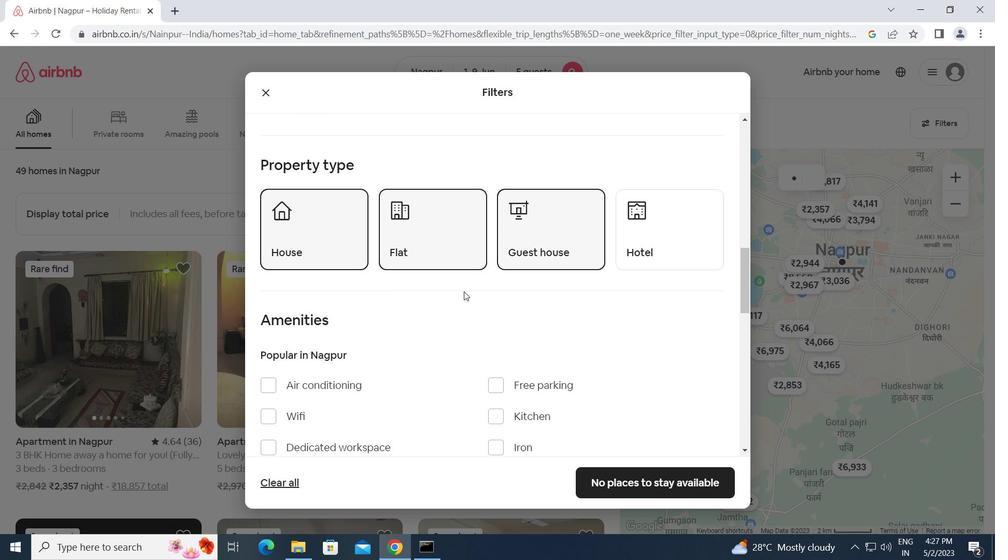 
Action: Mouse scrolled (464, 290) with delta (0, 0)
Screenshot: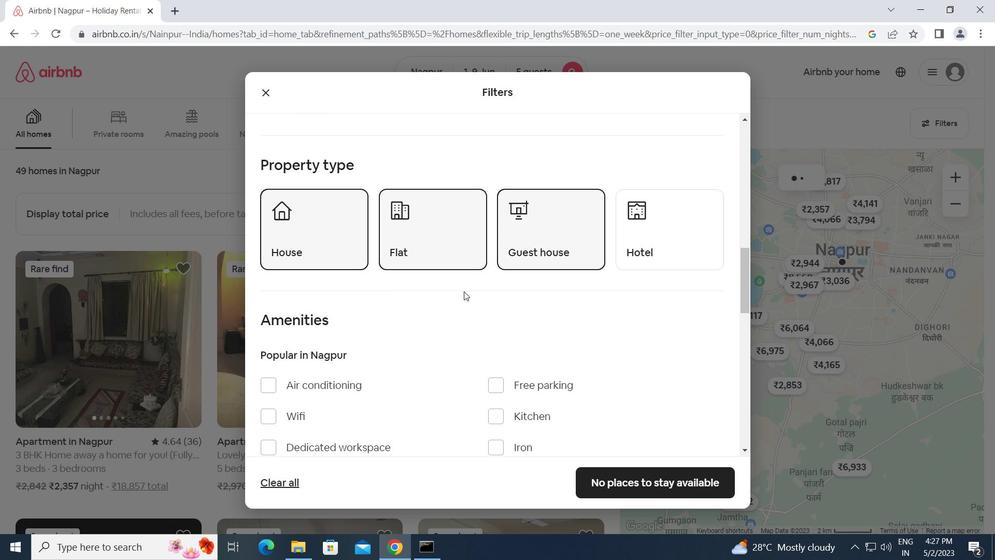 
Action: Mouse moved to (275, 342)
Screenshot: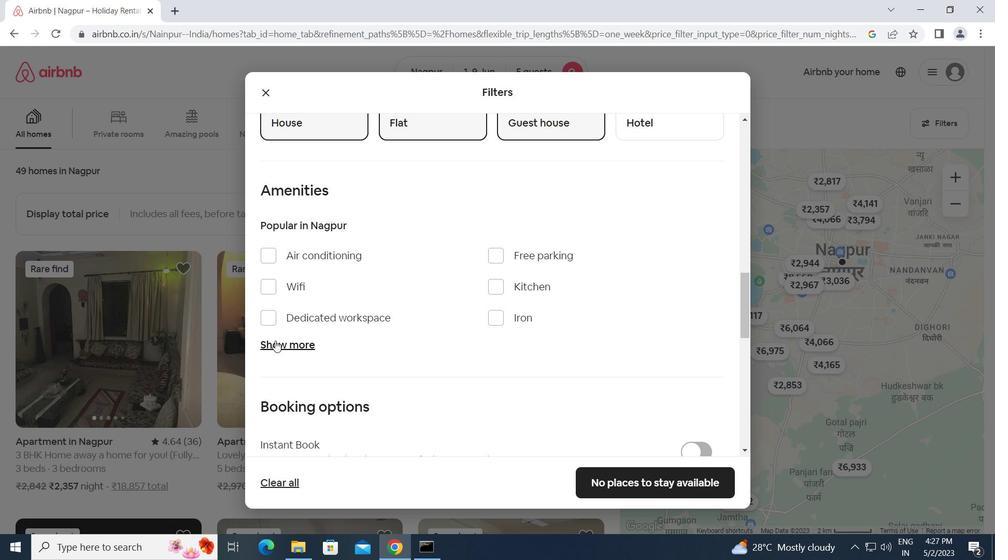 
Action: Mouse pressed left at (275, 342)
Screenshot: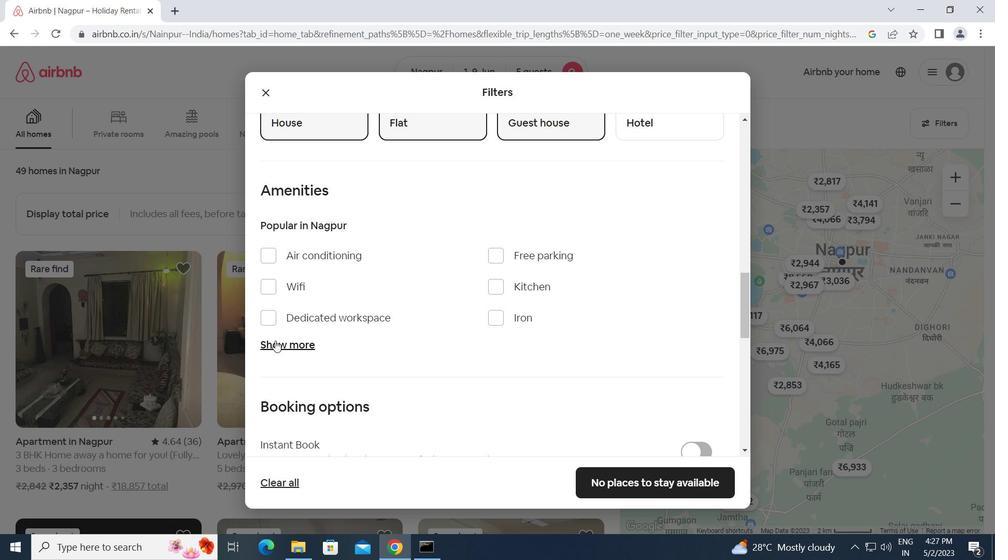 
Action: Mouse moved to (264, 396)
Screenshot: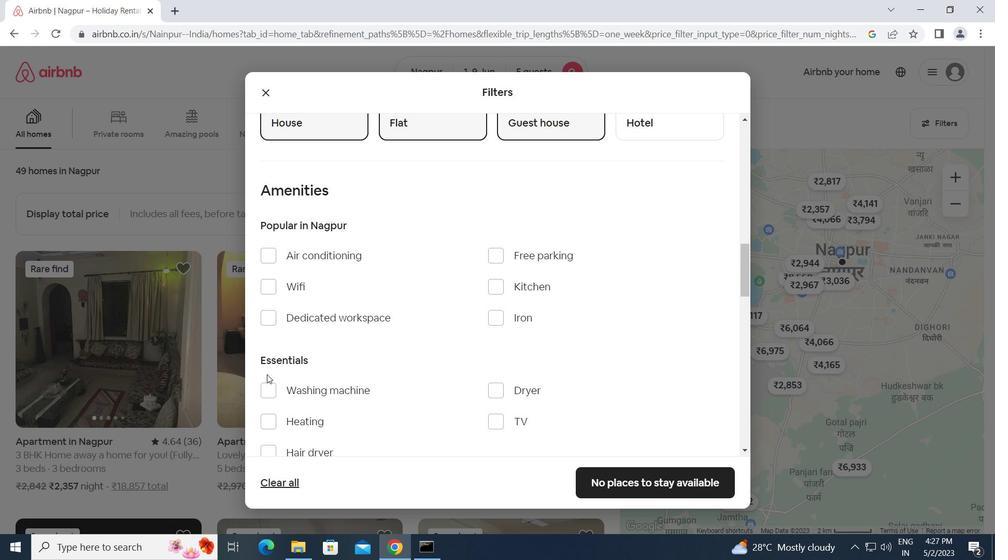 
Action: Mouse pressed left at (264, 396)
Screenshot: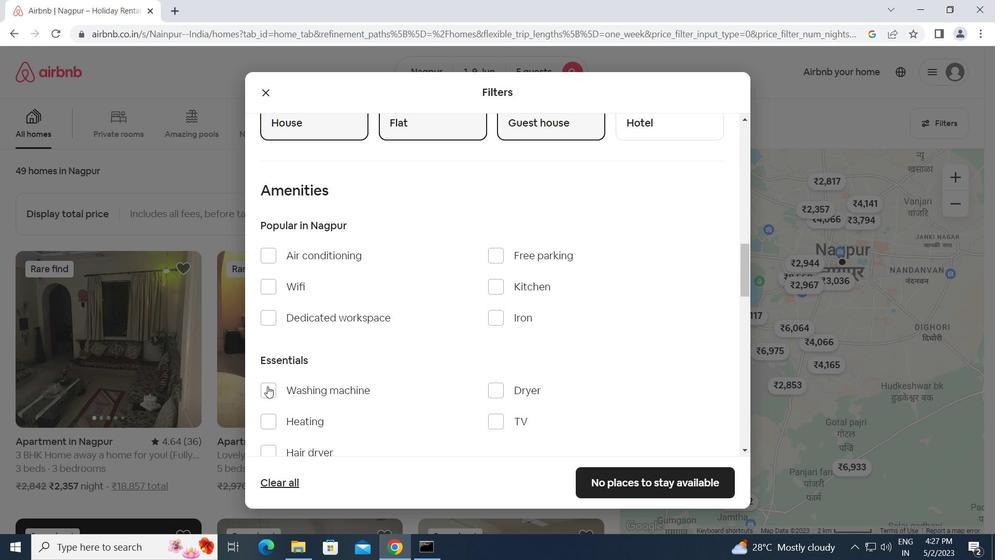 
Action: Mouse moved to (387, 377)
Screenshot: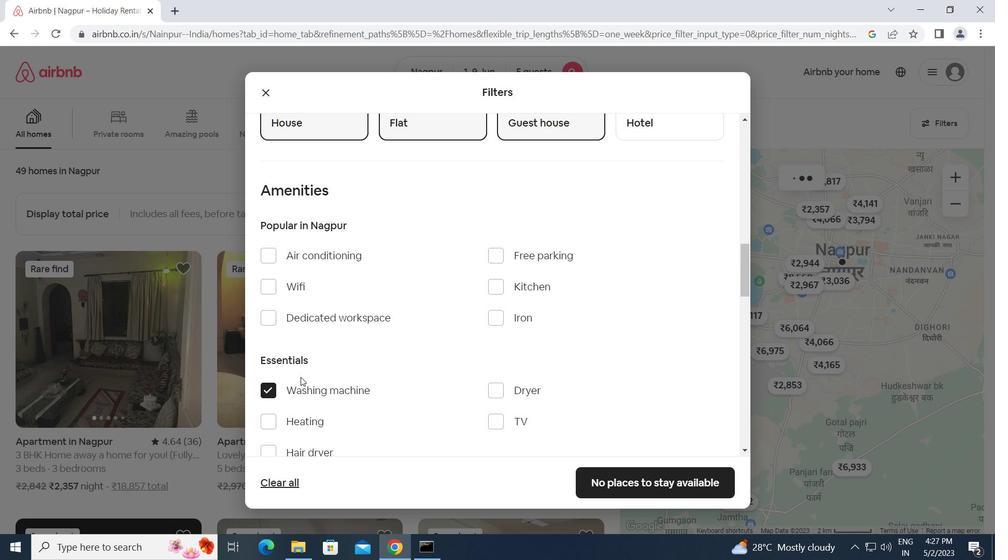 
Action: Mouse scrolled (387, 377) with delta (0, 0)
Screenshot: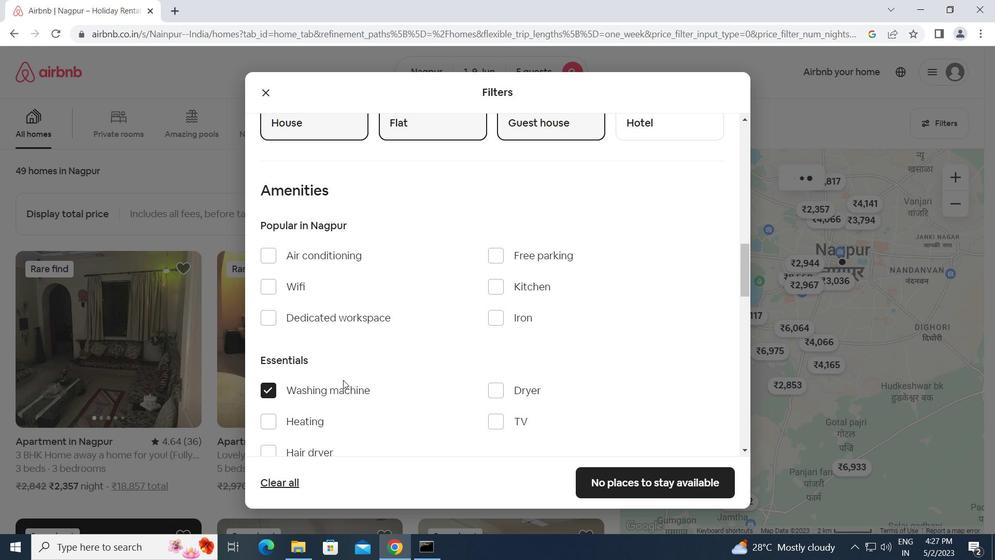 
Action: Mouse scrolled (387, 377) with delta (0, 0)
Screenshot: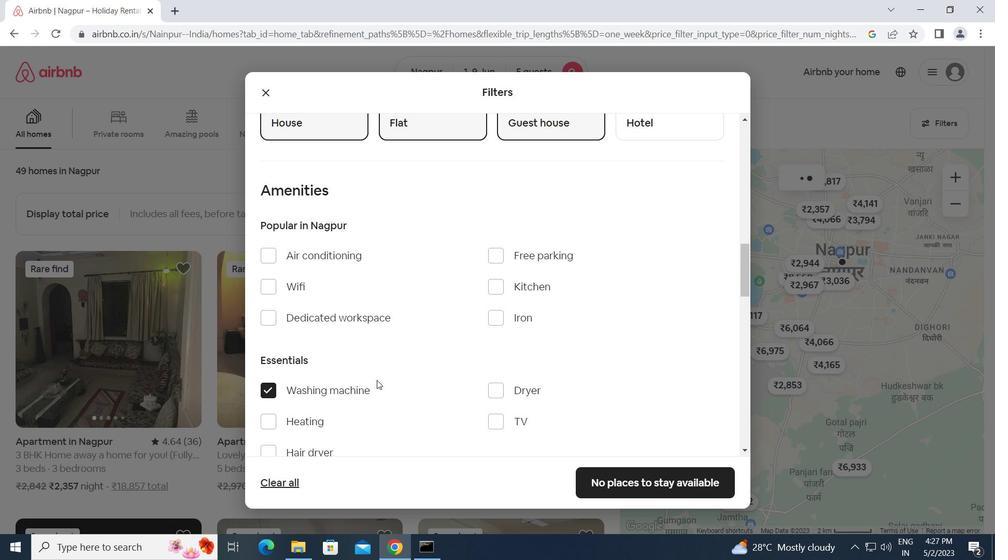 
Action: Mouse scrolled (387, 377) with delta (0, 0)
Screenshot: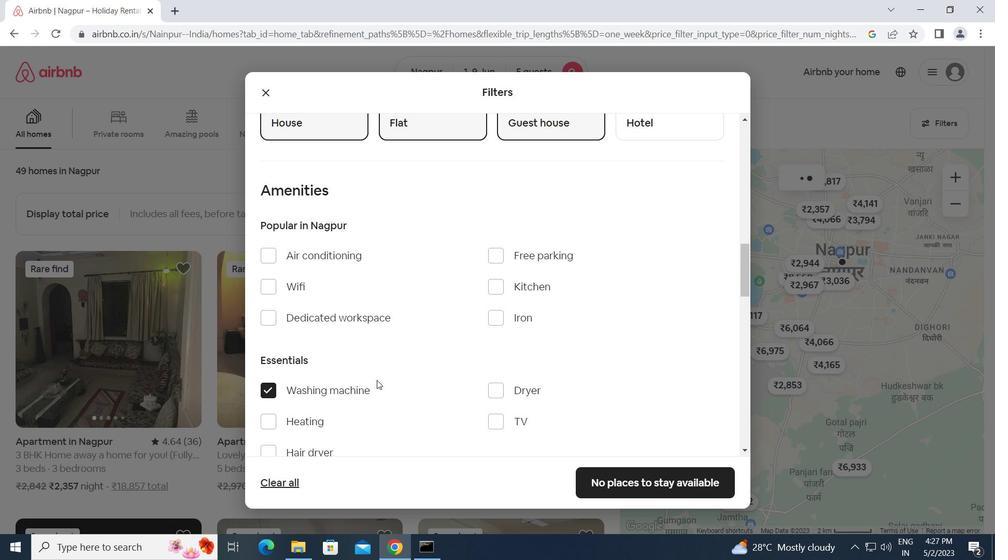 
Action: Mouse moved to (388, 375)
Screenshot: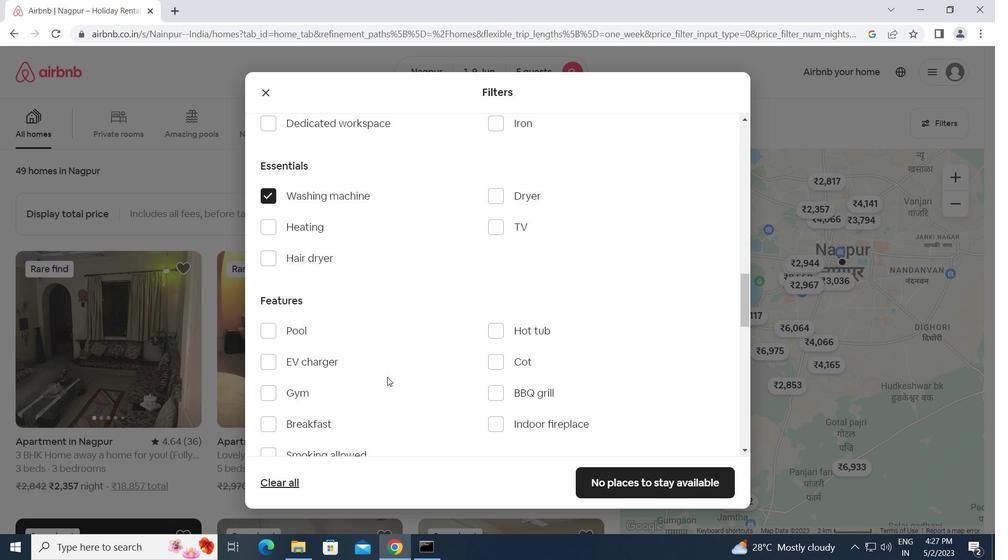 
Action: Mouse scrolled (388, 374) with delta (0, 0)
Screenshot: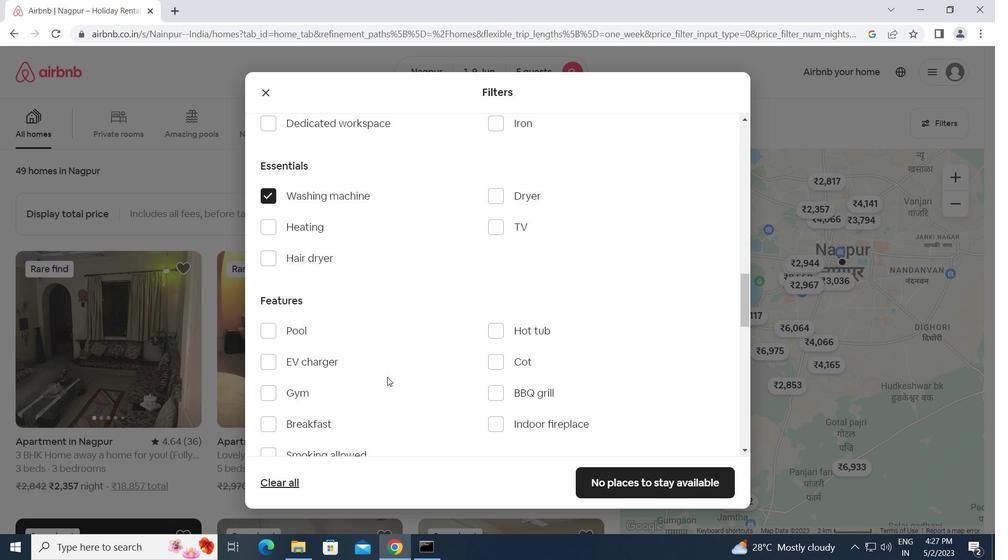 
Action: Mouse scrolled (388, 374) with delta (0, 0)
Screenshot: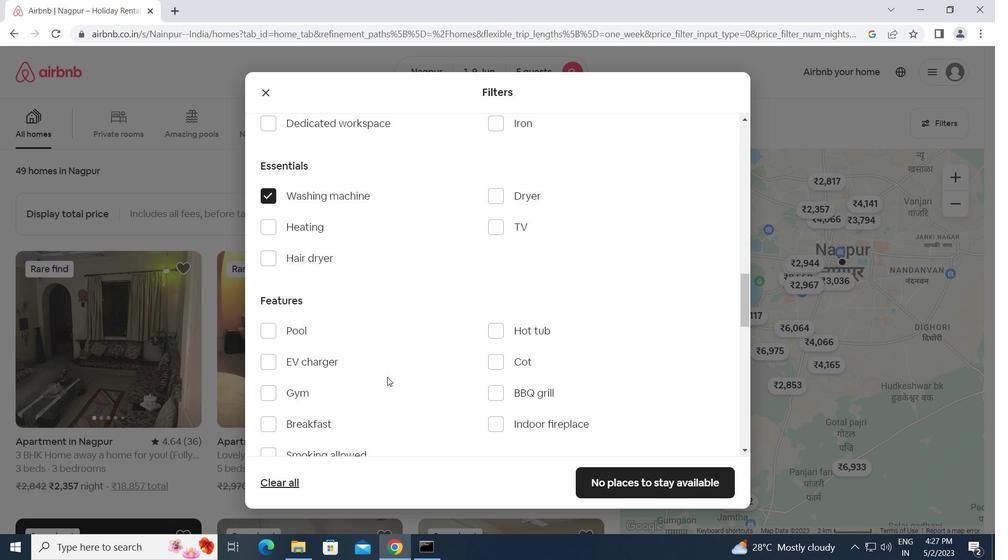 
Action: Mouse scrolled (388, 374) with delta (0, 0)
Screenshot: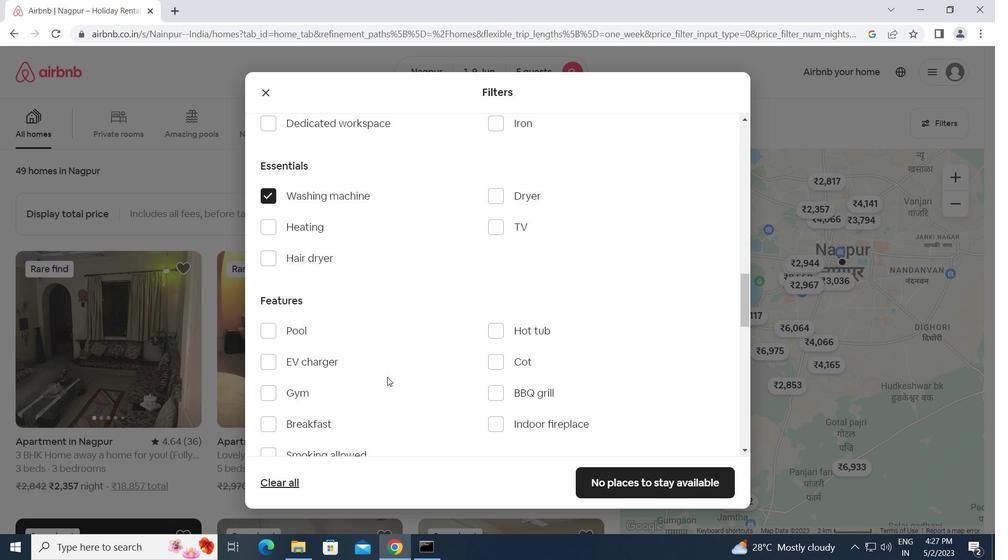 
Action: Mouse scrolled (388, 374) with delta (0, 0)
Screenshot: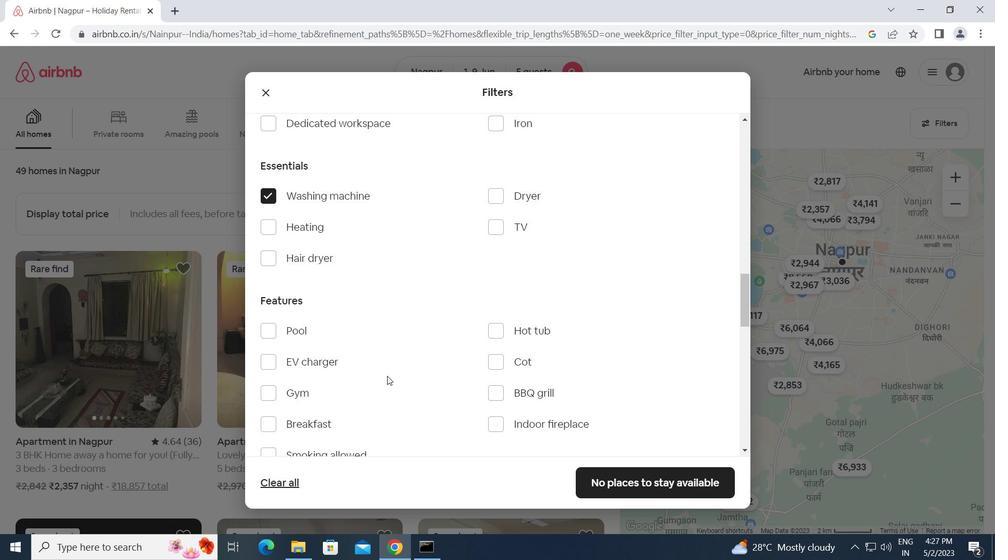 
Action: Mouse scrolled (388, 374) with delta (0, 0)
Screenshot: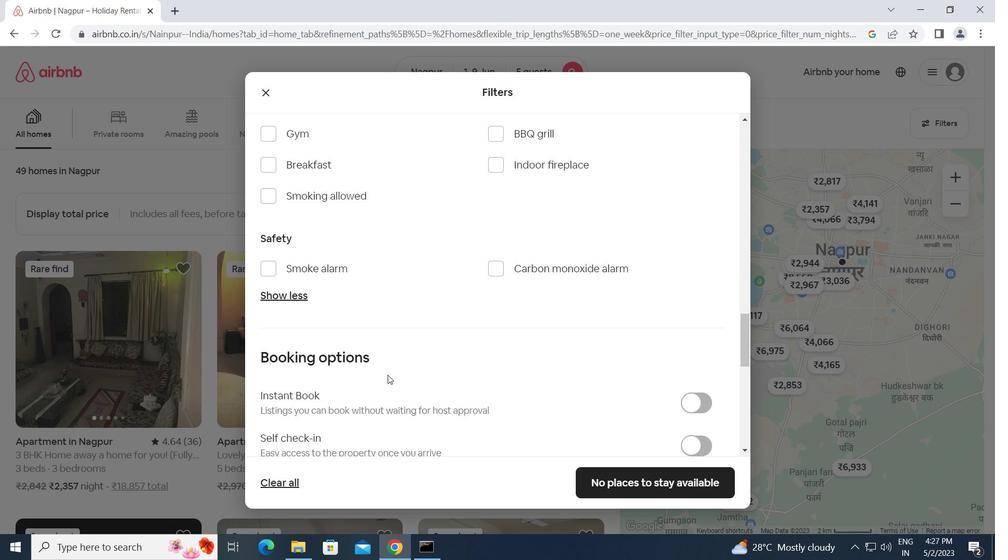 
Action: Mouse scrolled (388, 374) with delta (0, 0)
Screenshot: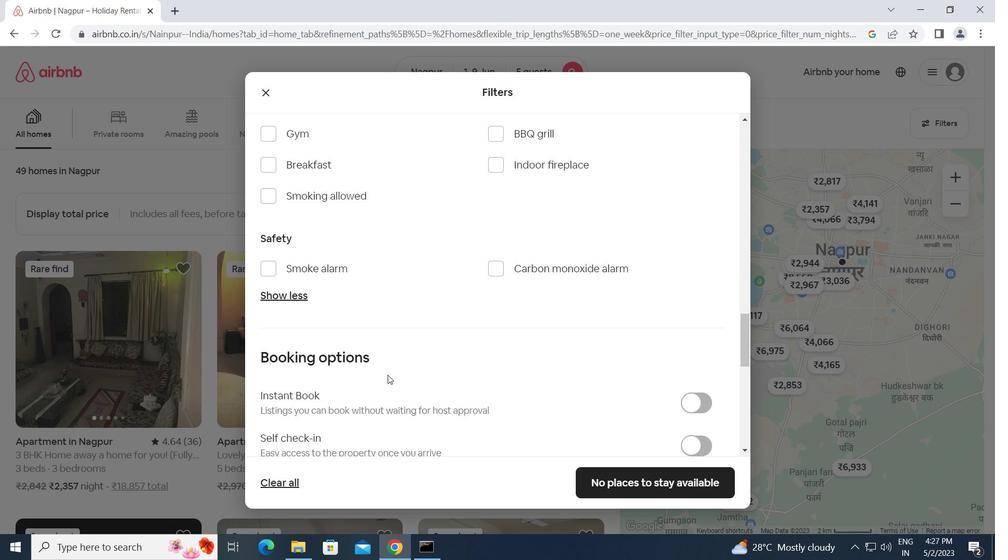 
Action: Mouse scrolled (388, 374) with delta (0, 0)
Screenshot: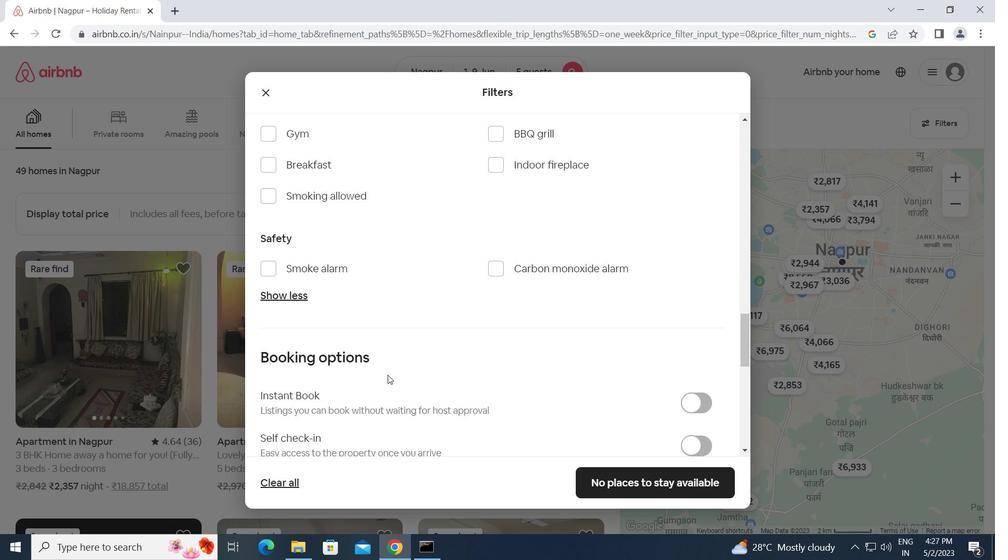 
Action: Mouse scrolled (388, 374) with delta (0, 0)
Screenshot: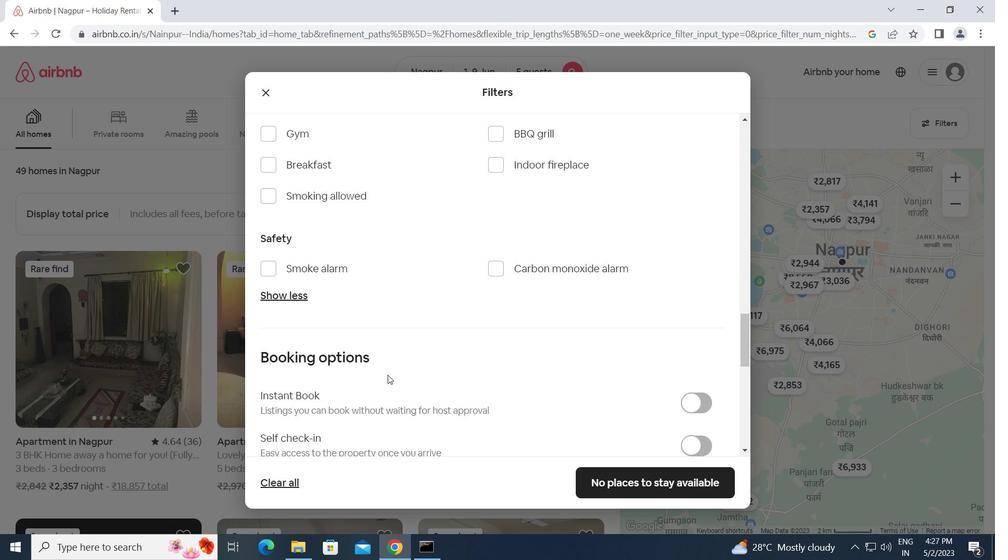 
Action: Mouse moved to (689, 183)
Screenshot: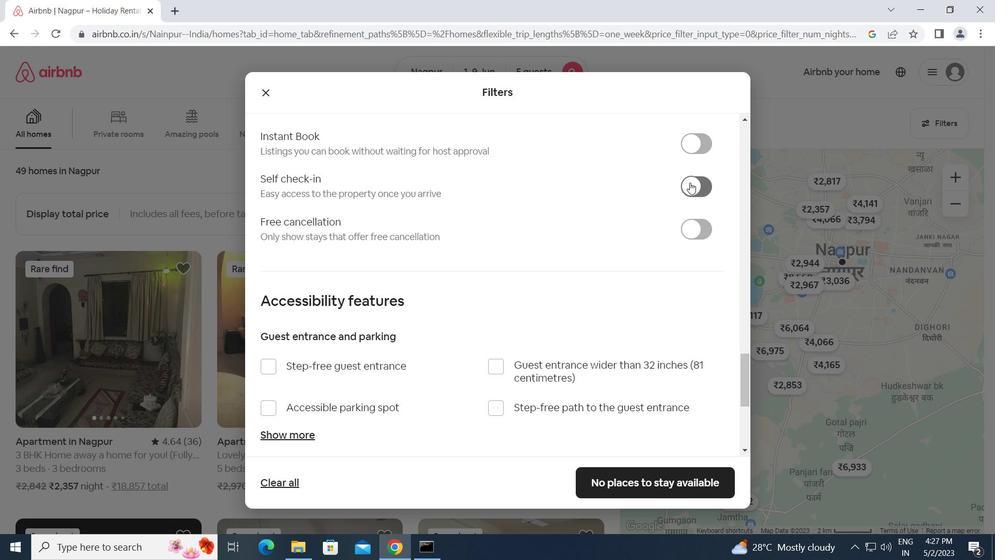 
Action: Mouse pressed left at (689, 183)
Screenshot: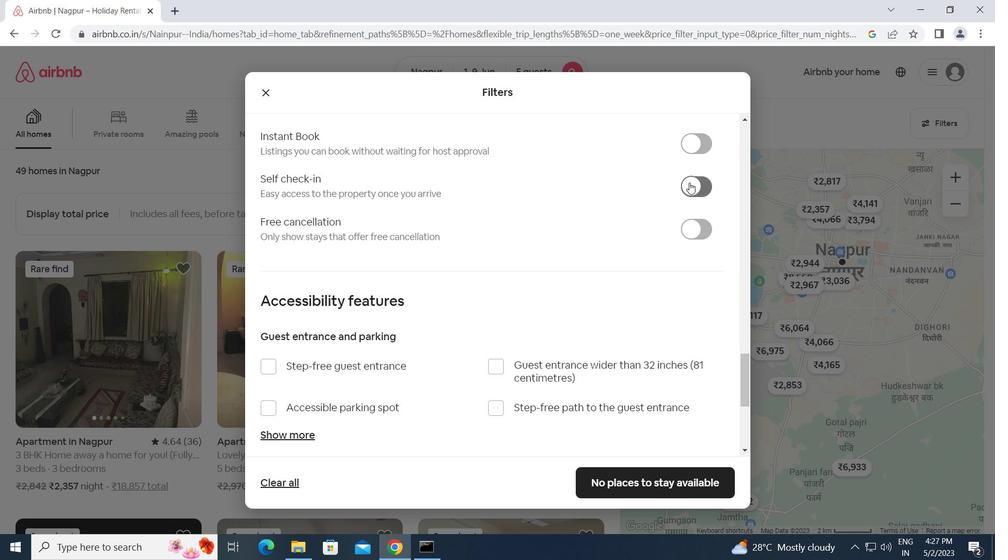 
Action: Mouse moved to (528, 264)
Screenshot: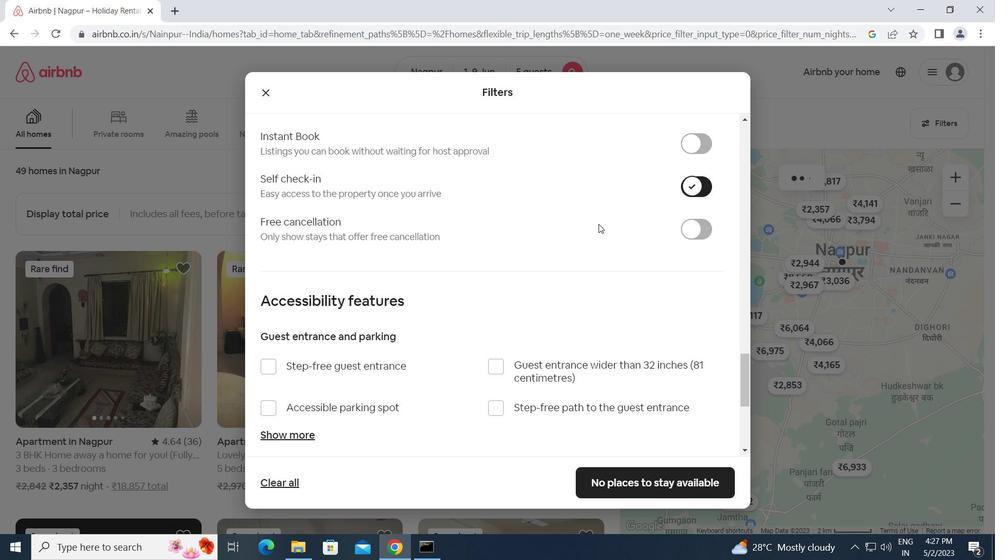 
Action: Mouse scrolled (528, 264) with delta (0, 0)
Screenshot: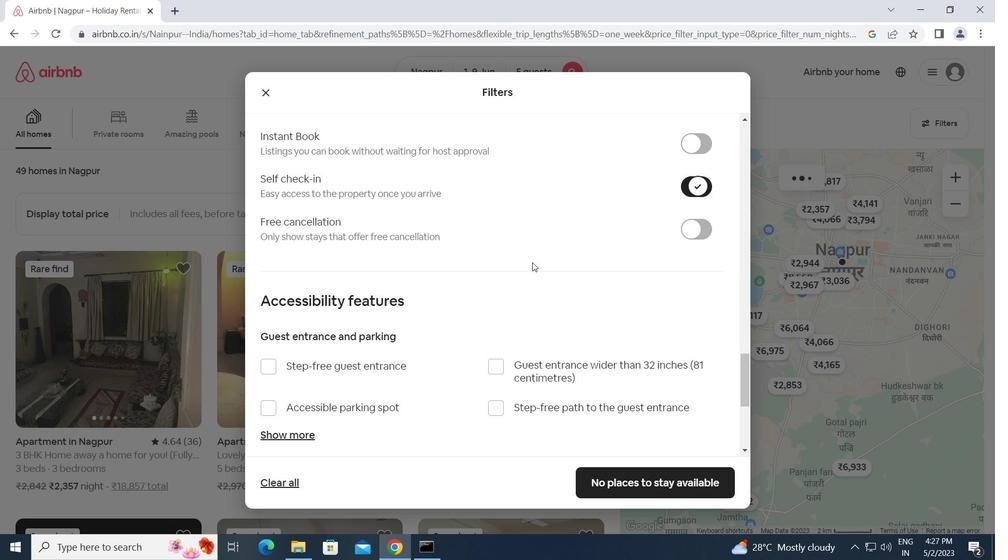 
Action: Mouse scrolled (528, 264) with delta (0, 0)
Screenshot: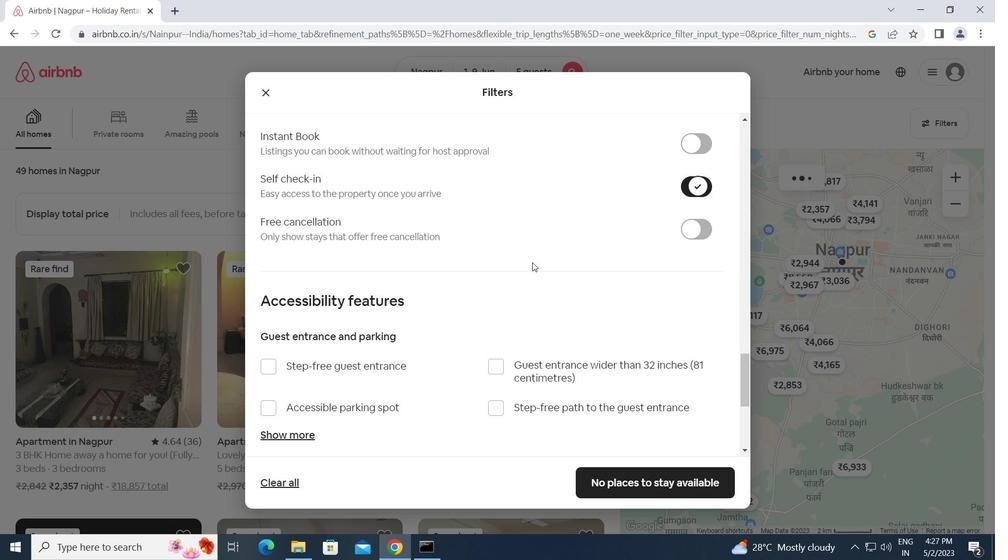 
Action: Mouse scrolled (528, 264) with delta (0, 0)
Screenshot: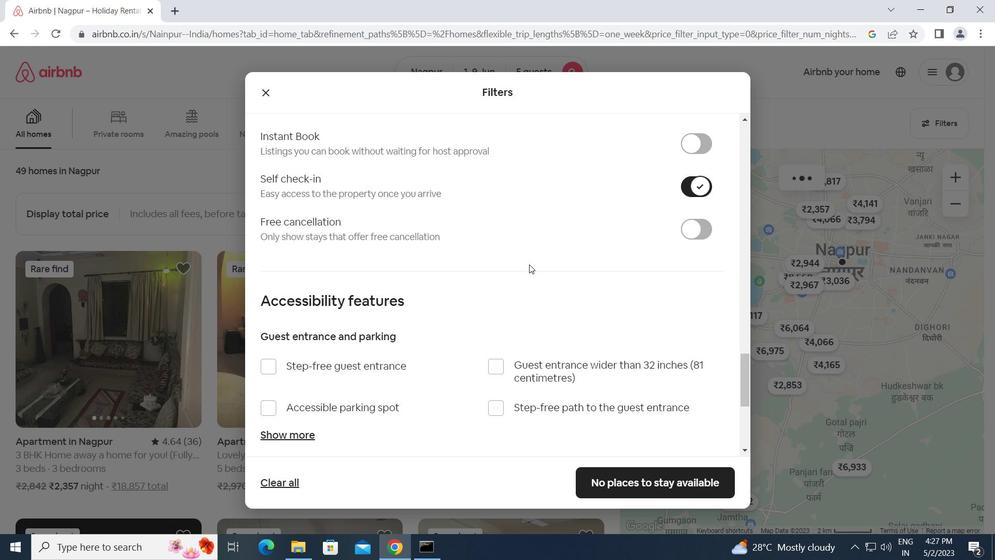 
Action: Mouse scrolled (528, 264) with delta (0, 0)
Screenshot: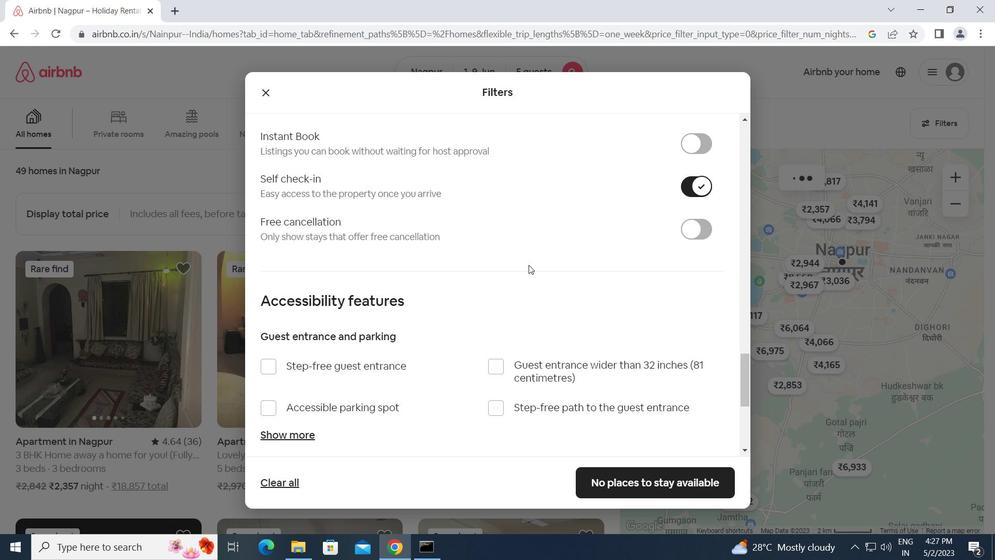 
Action: Mouse scrolled (528, 264) with delta (0, 0)
Screenshot: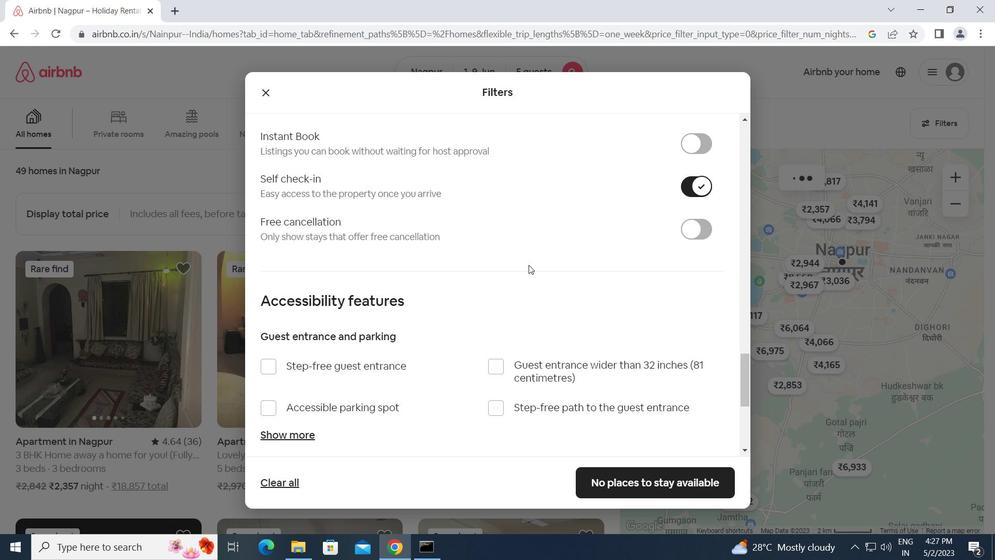 
Action: Mouse scrolled (528, 264) with delta (0, 0)
Screenshot: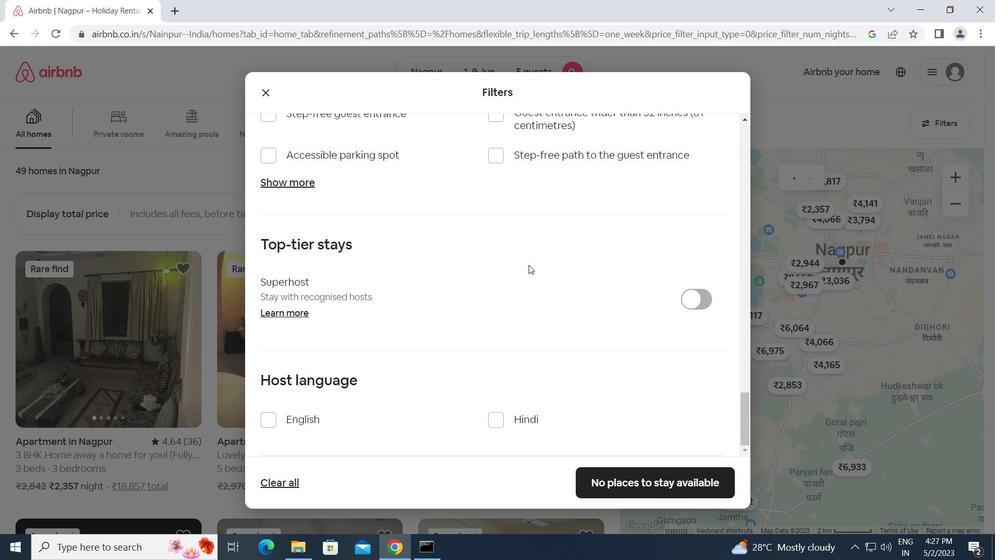 
Action: Mouse moved to (527, 266)
Screenshot: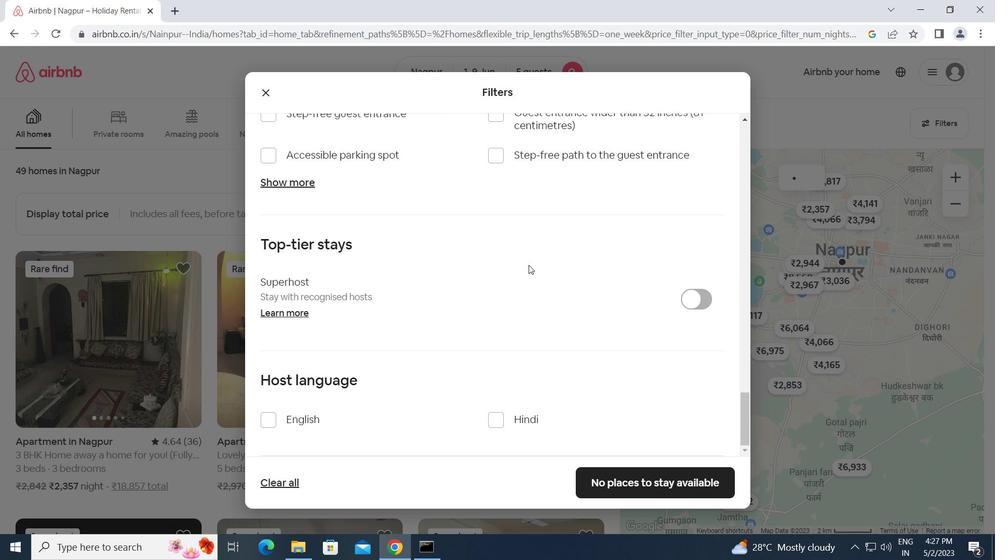 
Action: Mouse scrolled (527, 266) with delta (0, 0)
Screenshot: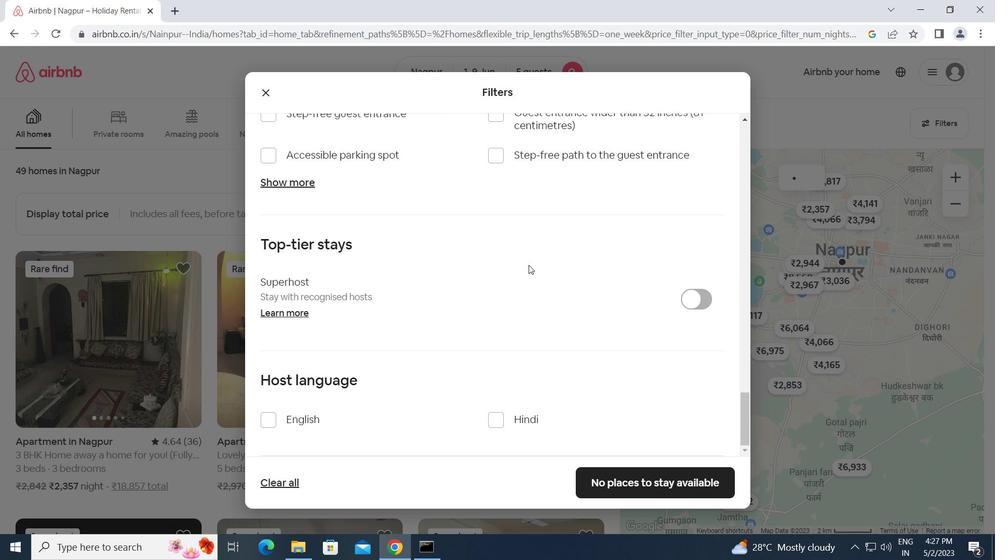 
Action: Mouse moved to (526, 268)
Screenshot: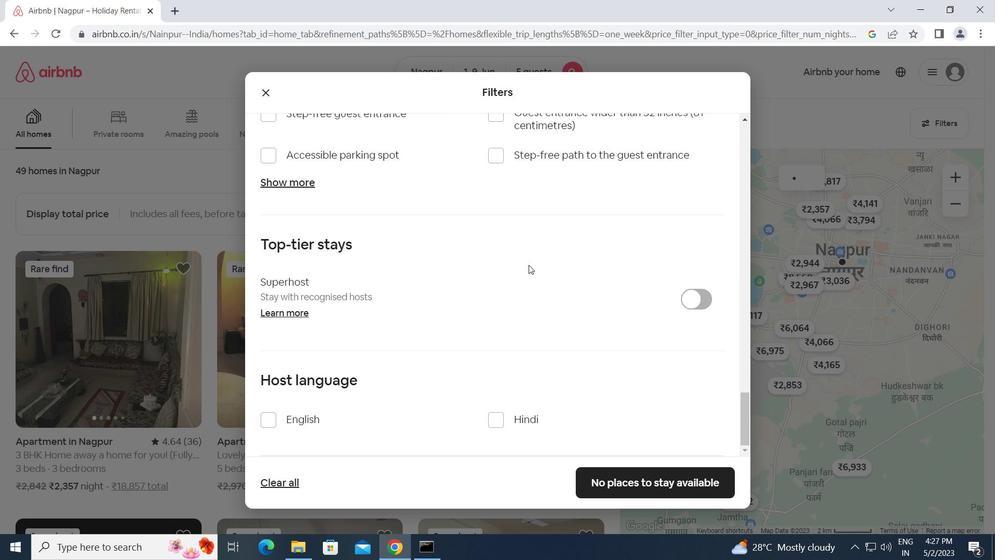 
Action: Mouse scrolled (526, 268) with delta (0, 0)
Screenshot: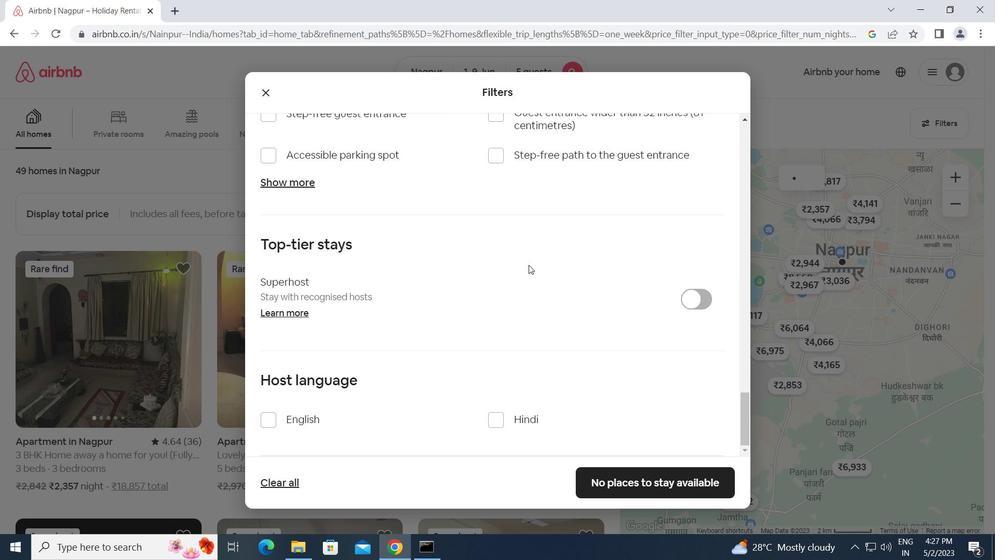 
Action: Mouse moved to (524, 270)
Screenshot: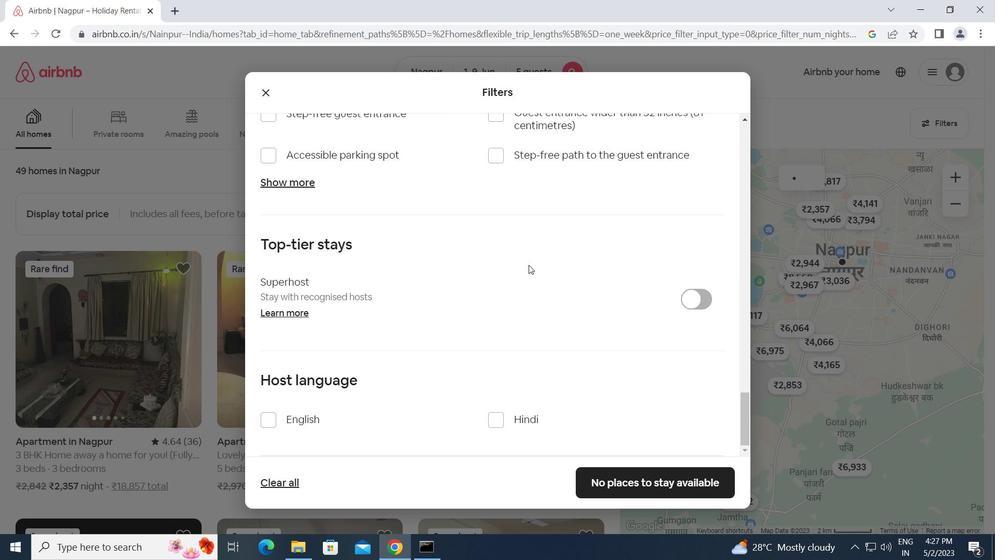
Action: Mouse scrolled (524, 269) with delta (0, 0)
Screenshot: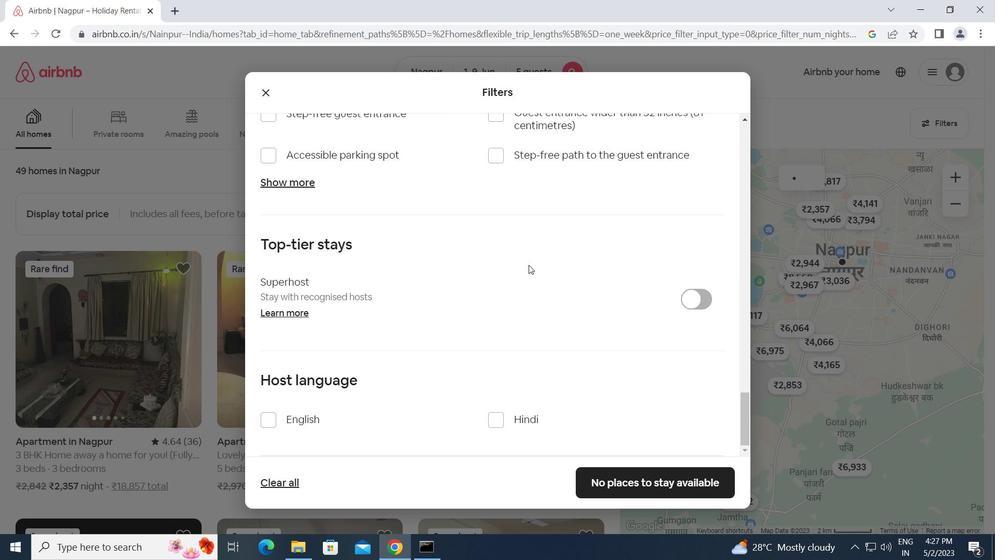 
Action: Mouse moved to (262, 419)
Screenshot: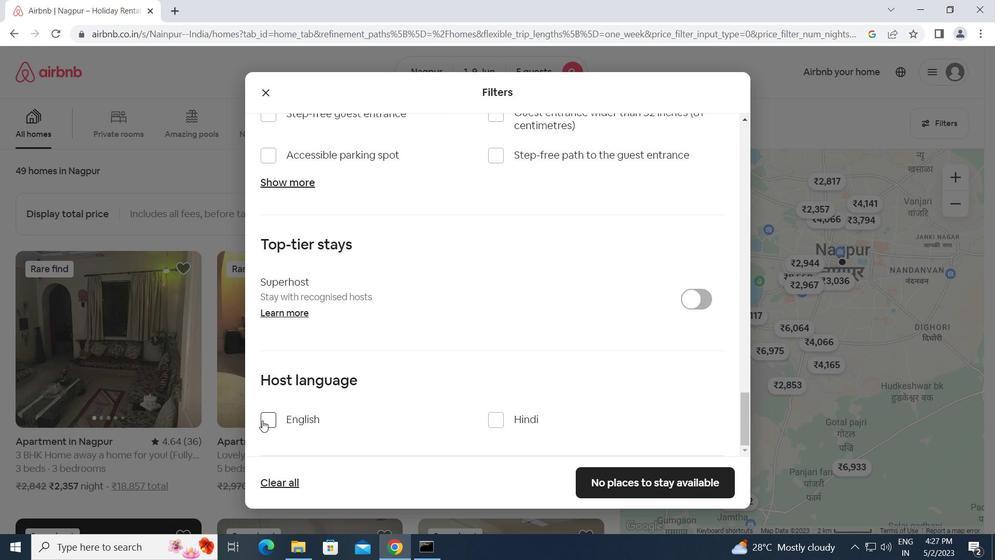 
Action: Mouse pressed left at (262, 419)
Screenshot: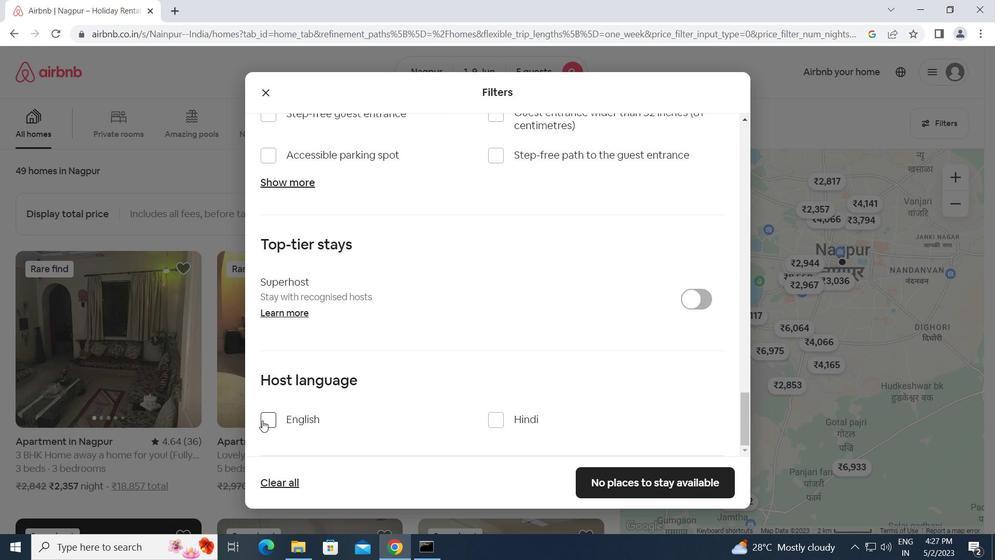 
Action: Mouse moved to (629, 478)
Screenshot: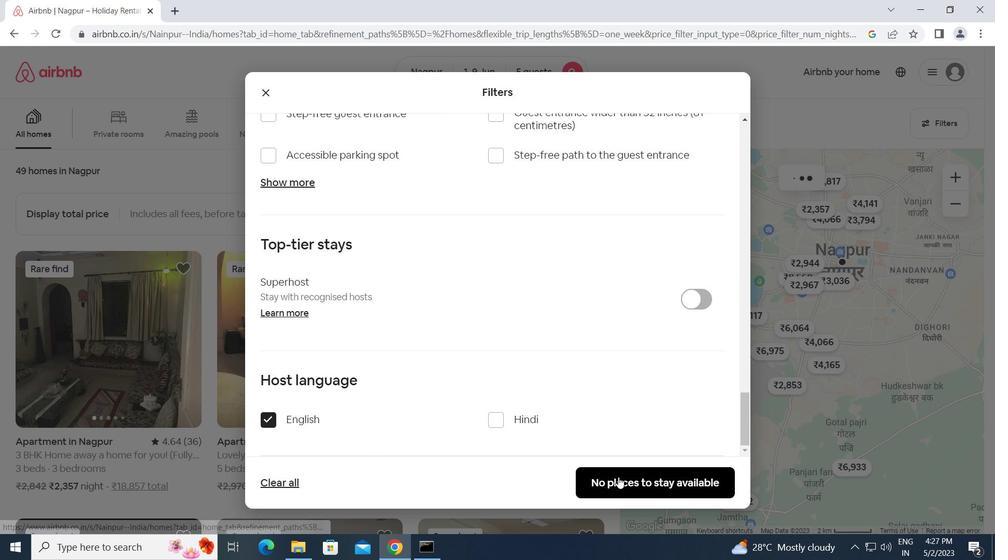 
Action: Mouse pressed left at (629, 478)
Screenshot: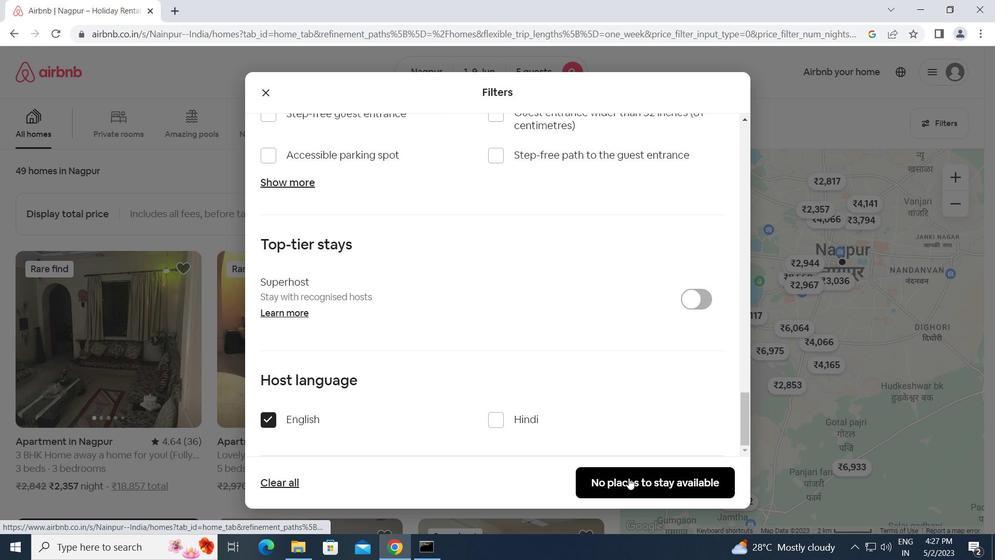 
